 Task: Look for Airbnb options in Niquero, Cuba from 12th  December, 2023 to 15th December, 2023 for 3 adults.2 bedrooms having 3 beds and 1 bathroom. Property type can be flat. Look for 3 properties as per requirement.
Action: Mouse moved to (479, 72)
Screenshot: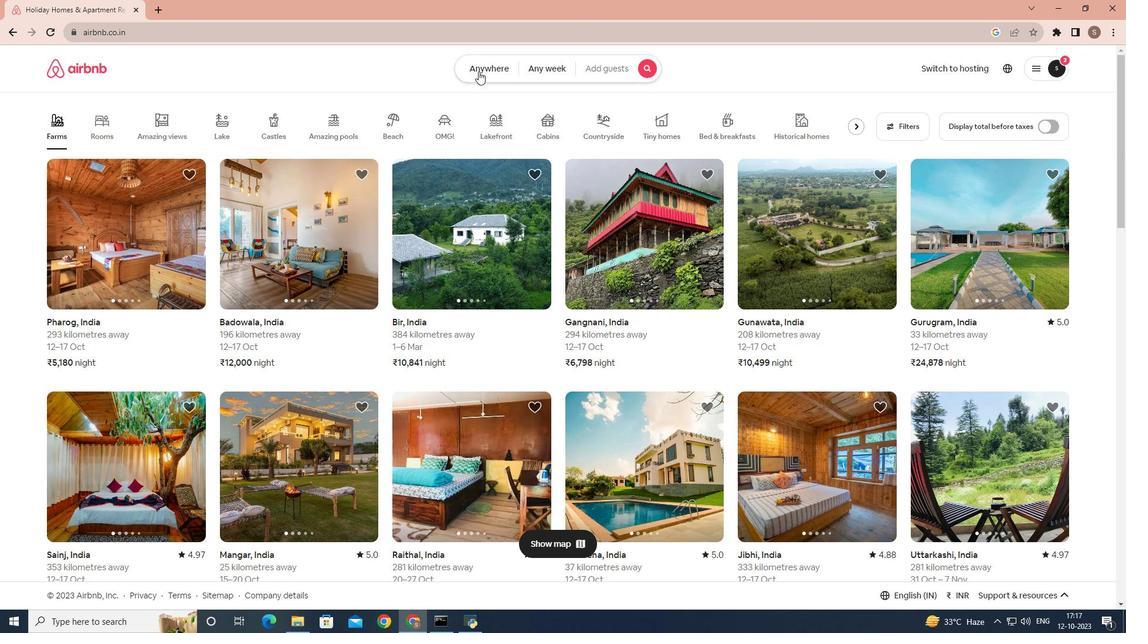 
Action: Mouse pressed left at (479, 72)
Screenshot: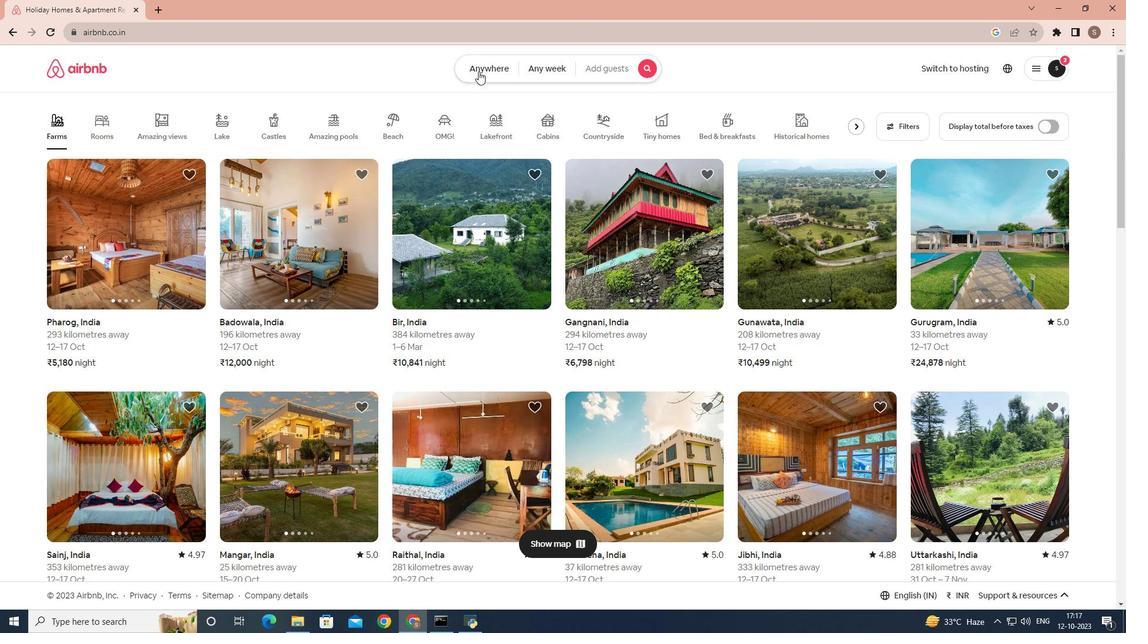 
Action: Mouse moved to (390, 119)
Screenshot: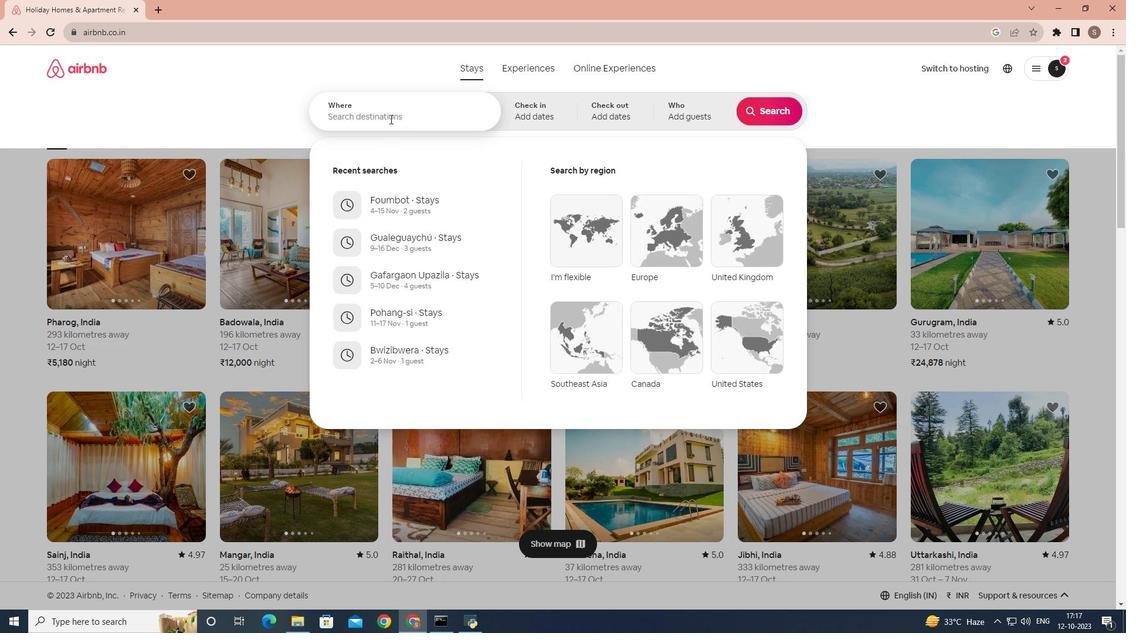 
Action: Mouse pressed left at (390, 119)
Screenshot: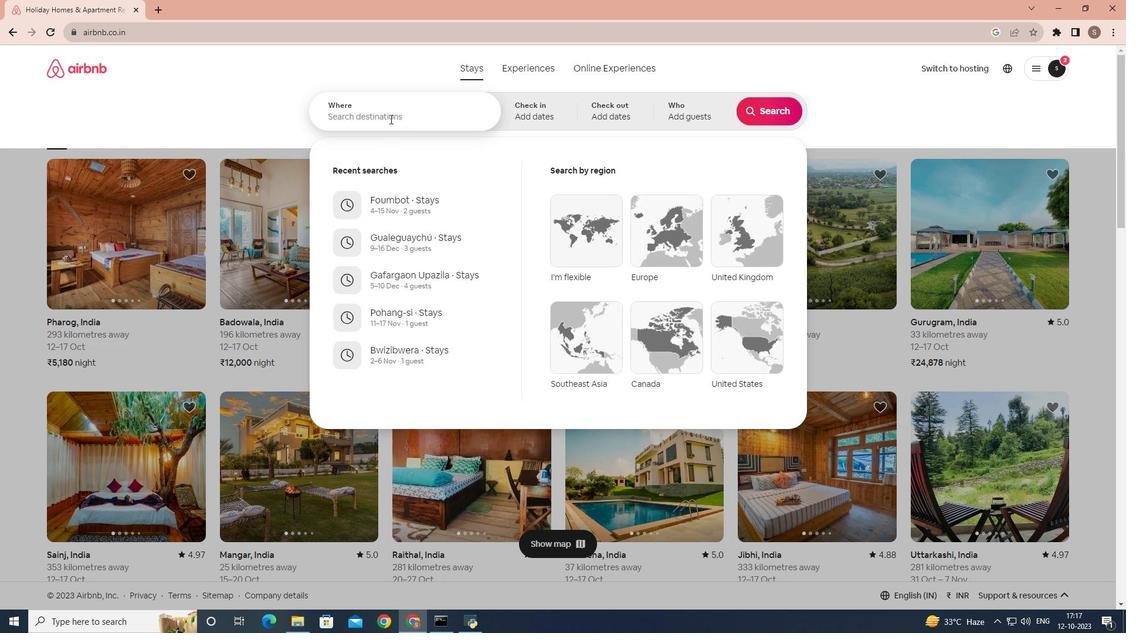 
Action: Mouse moved to (398, 102)
Screenshot: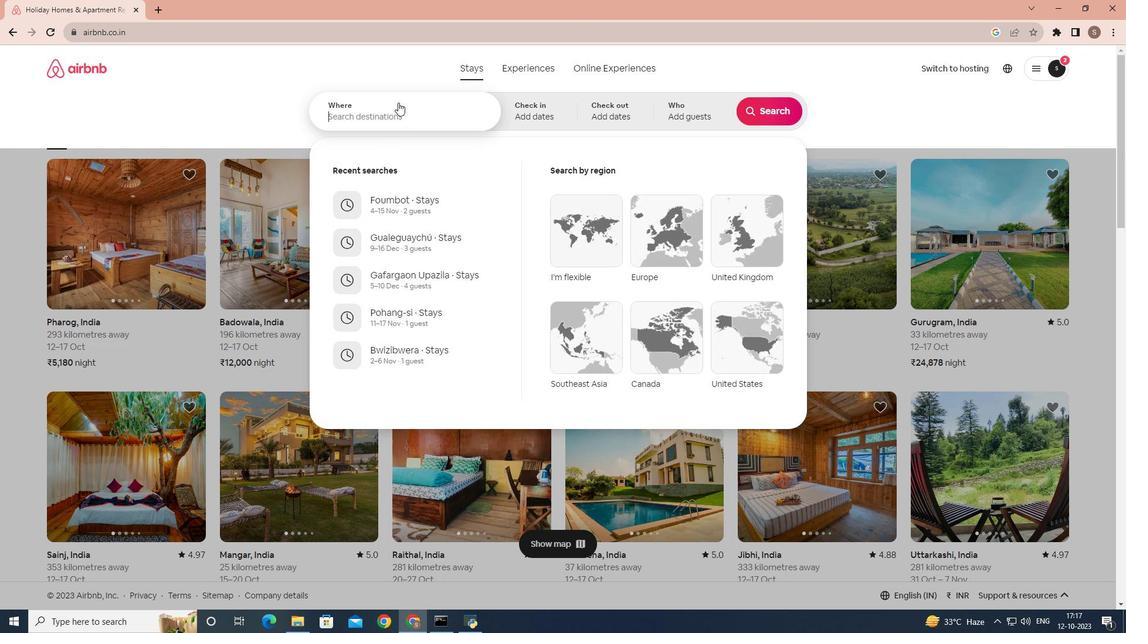 
Action: Mouse pressed left at (398, 102)
Screenshot: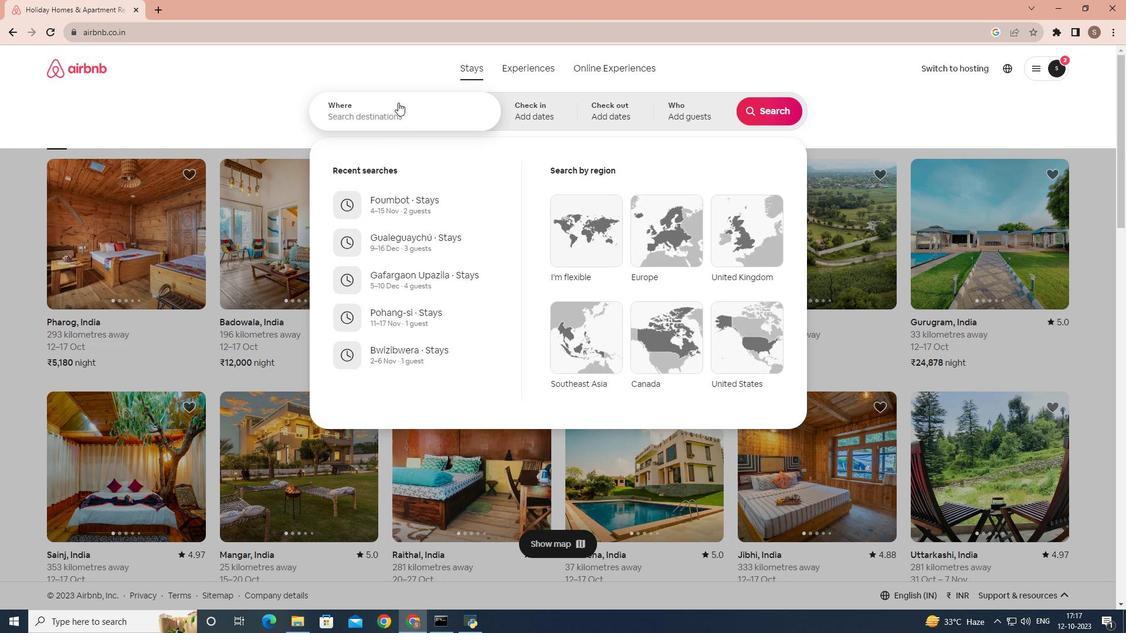 
Action: Mouse moved to (381, 114)
Screenshot: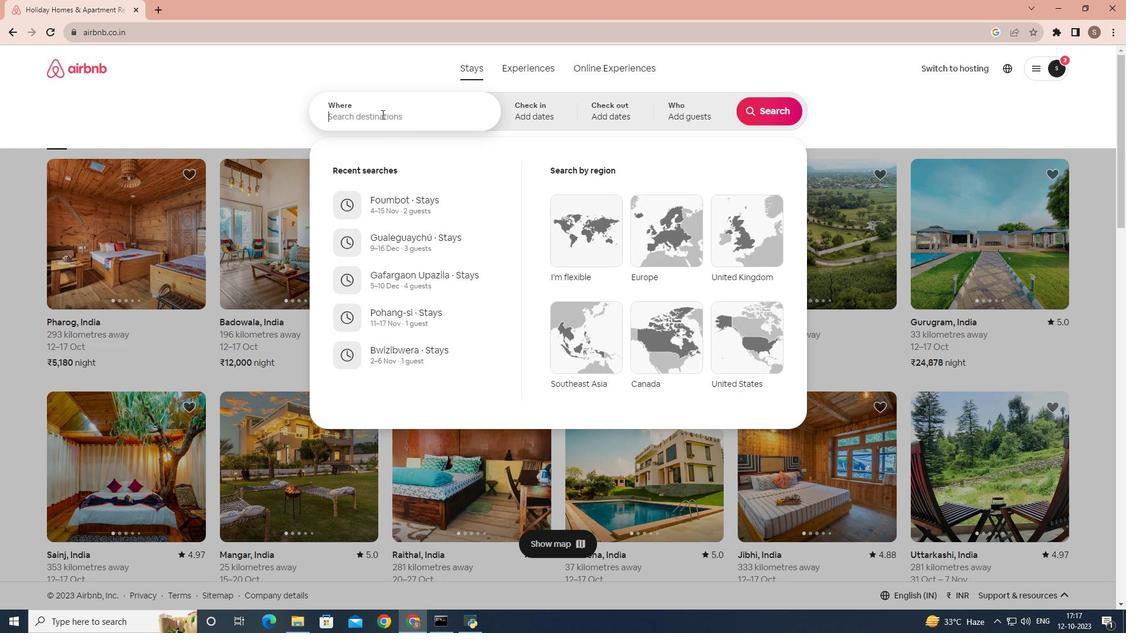 
Action: Key pressed b<Key.backspace>niquer
Screenshot: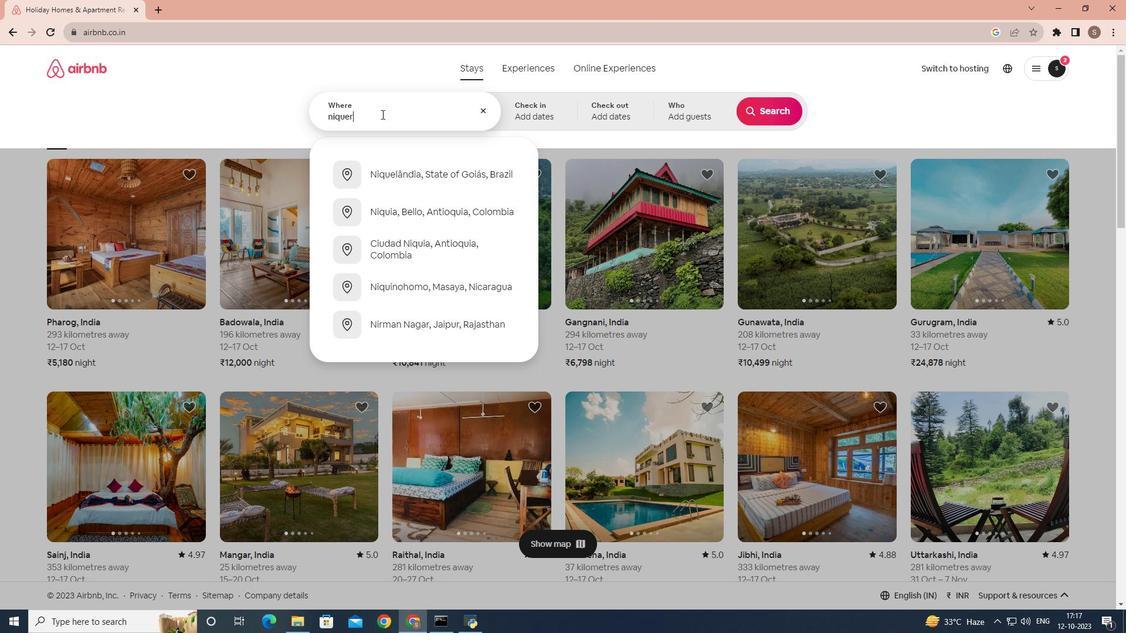 
Action: Mouse moved to (370, 173)
Screenshot: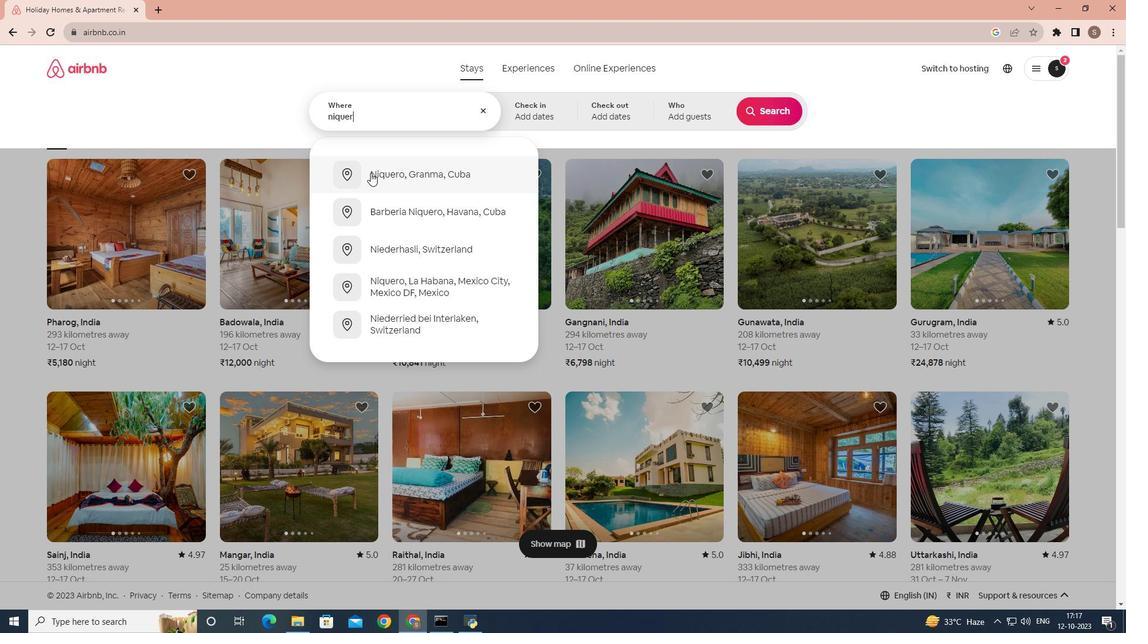
Action: Mouse pressed left at (370, 173)
Screenshot: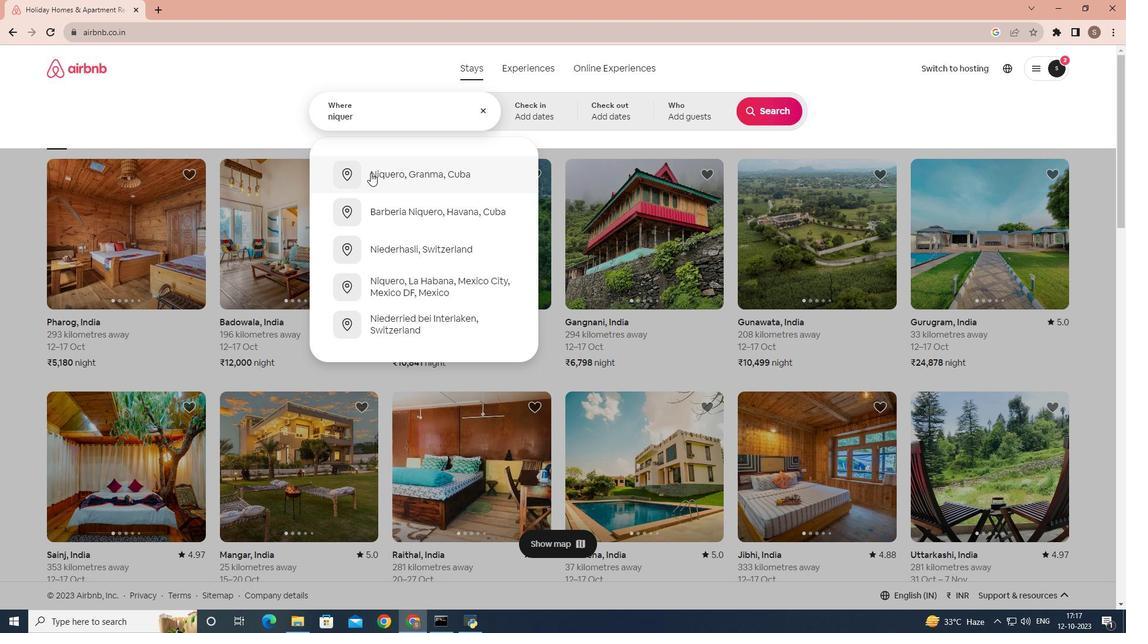 
Action: Mouse moved to (762, 200)
Screenshot: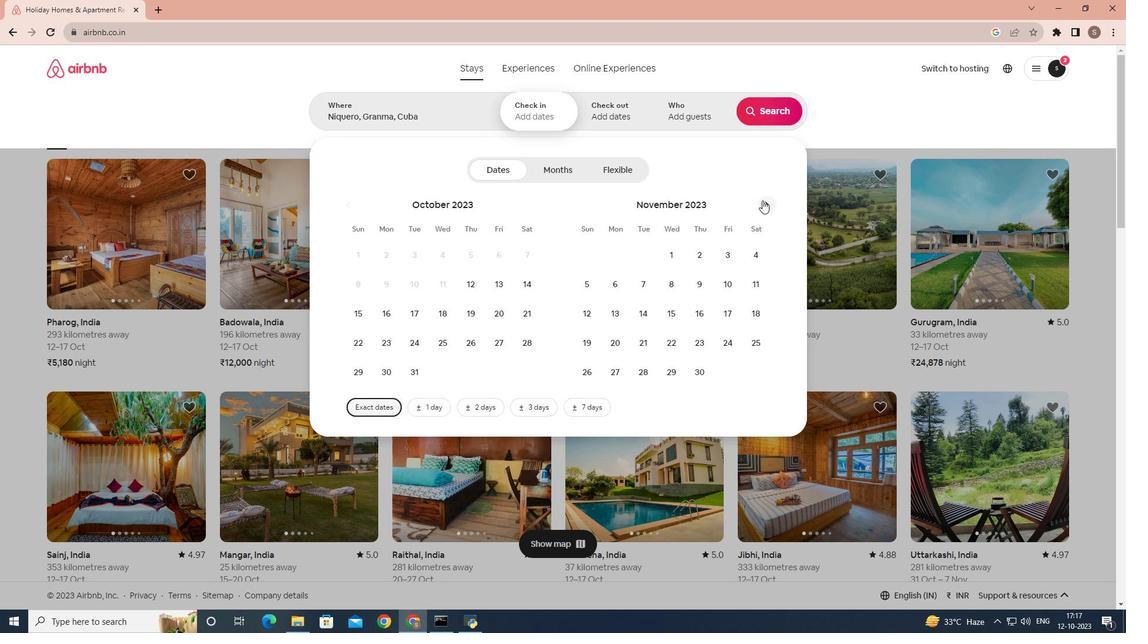 
Action: Mouse pressed left at (762, 200)
Screenshot: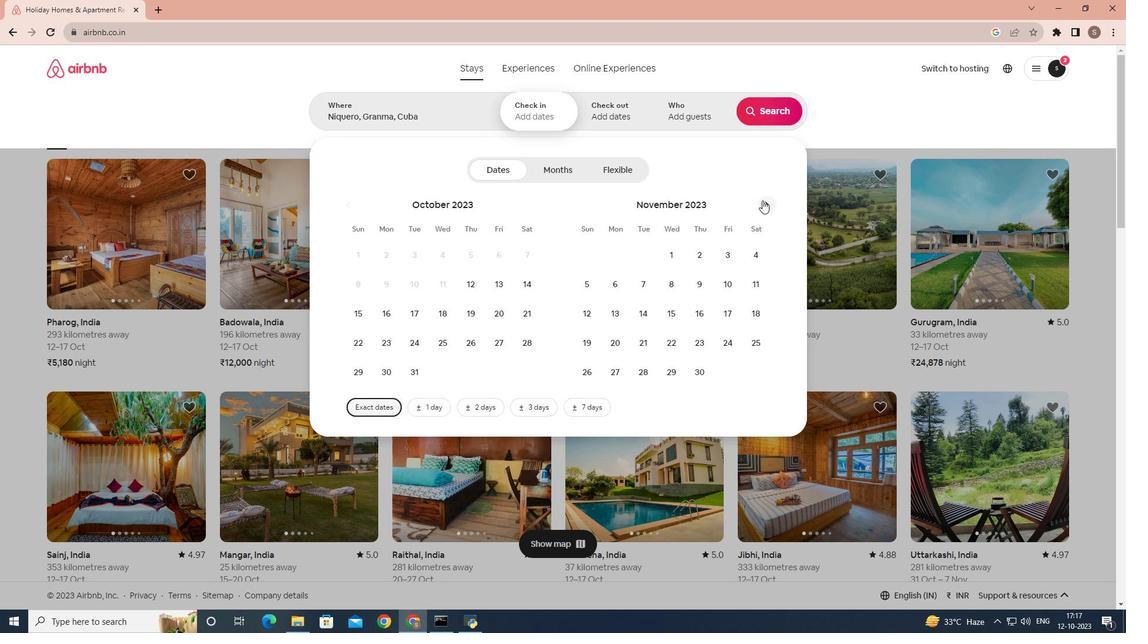 
Action: Mouse moved to (628, 316)
Screenshot: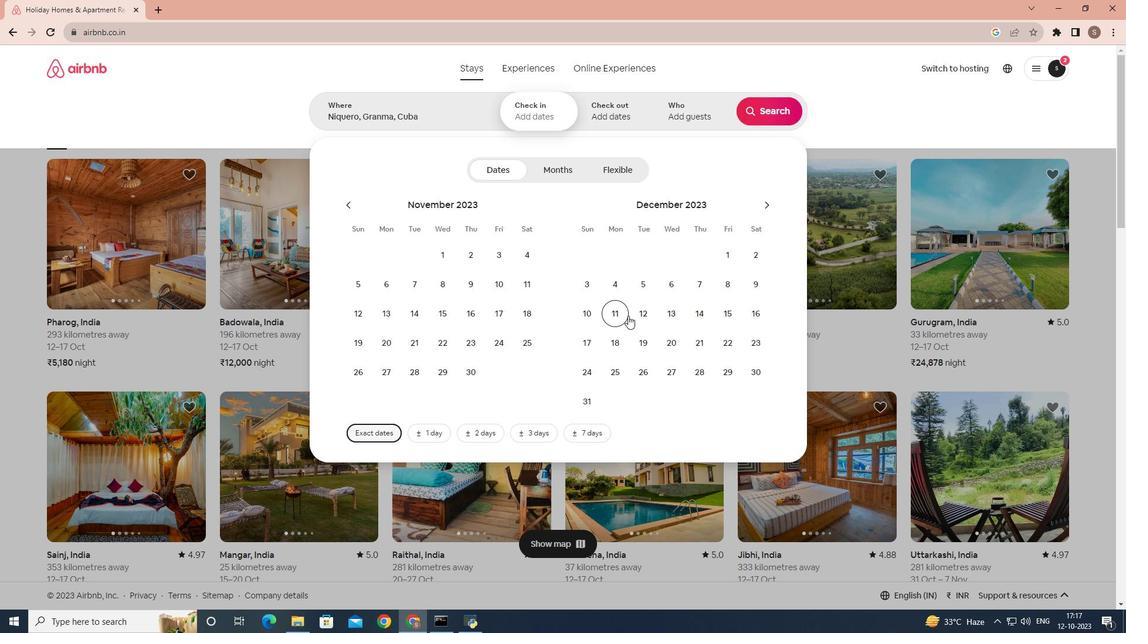 
Action: Mouse pressed left at (628, 316)
Screenshot: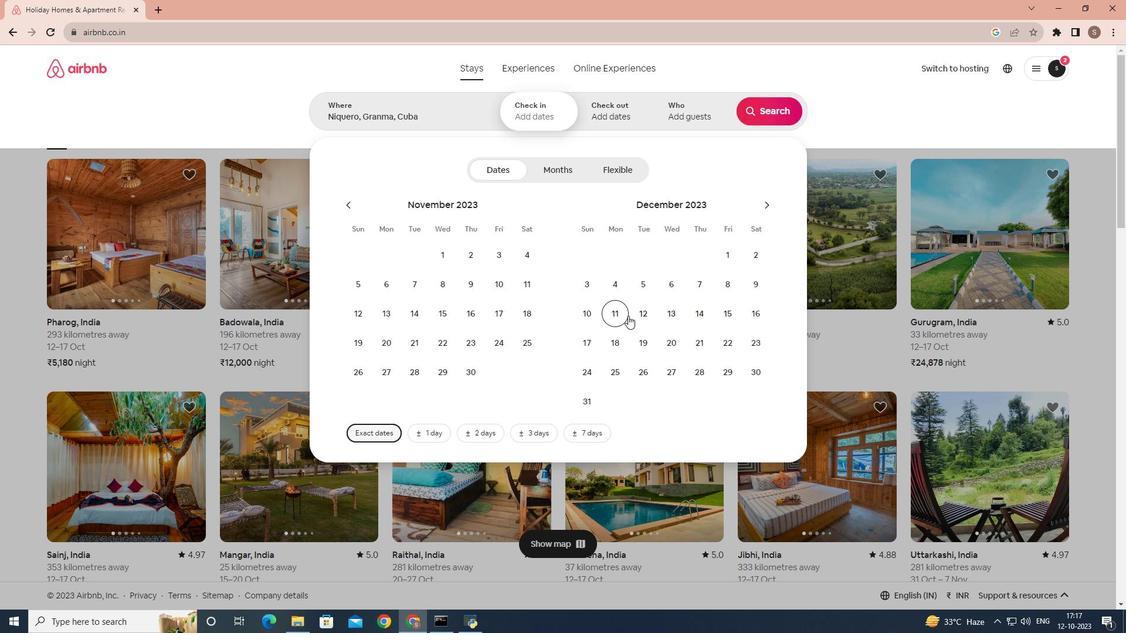 
Action: Mouse moved to (632, 312)
Screenshot: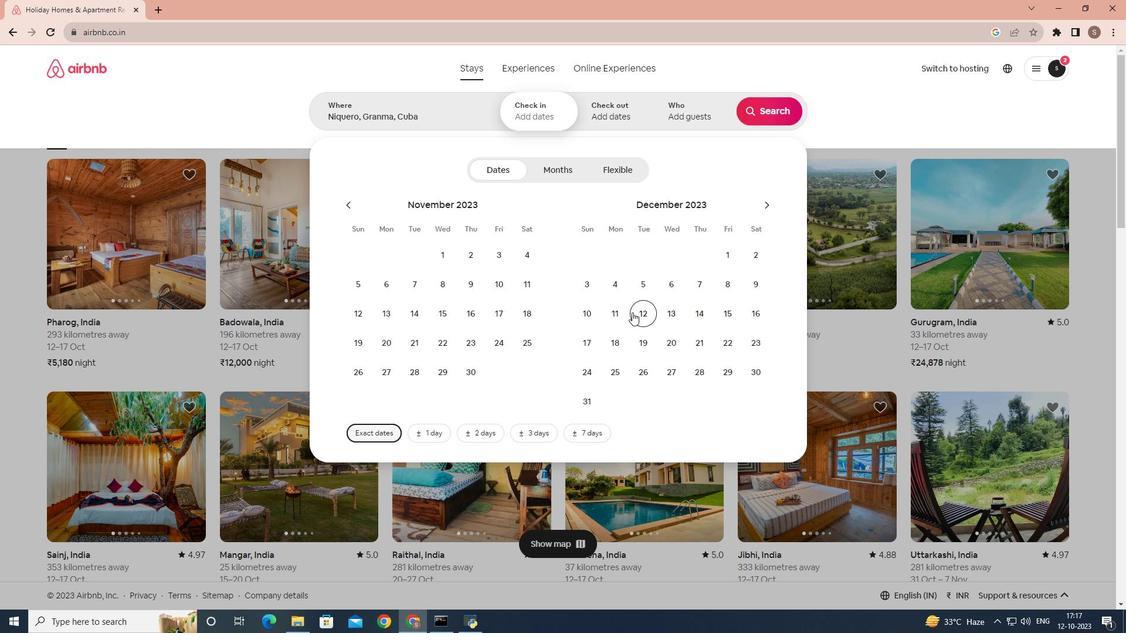 
Action: Mouse pressed left at (632, 312)
Screenshot: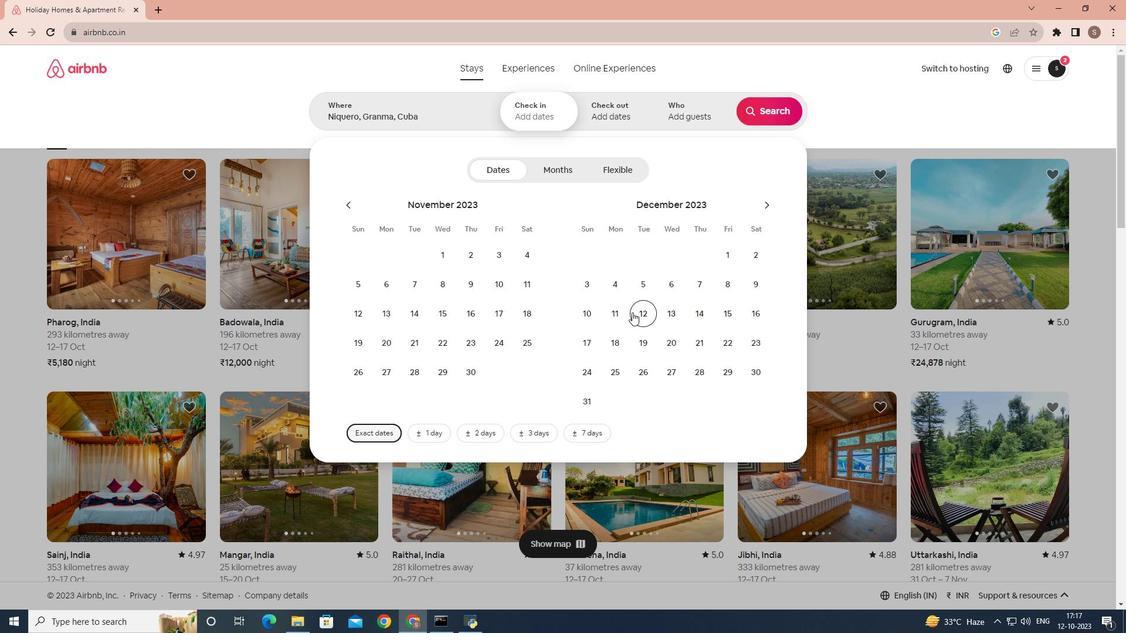
Action: Mouse moved to (740, 317)
Screenshot: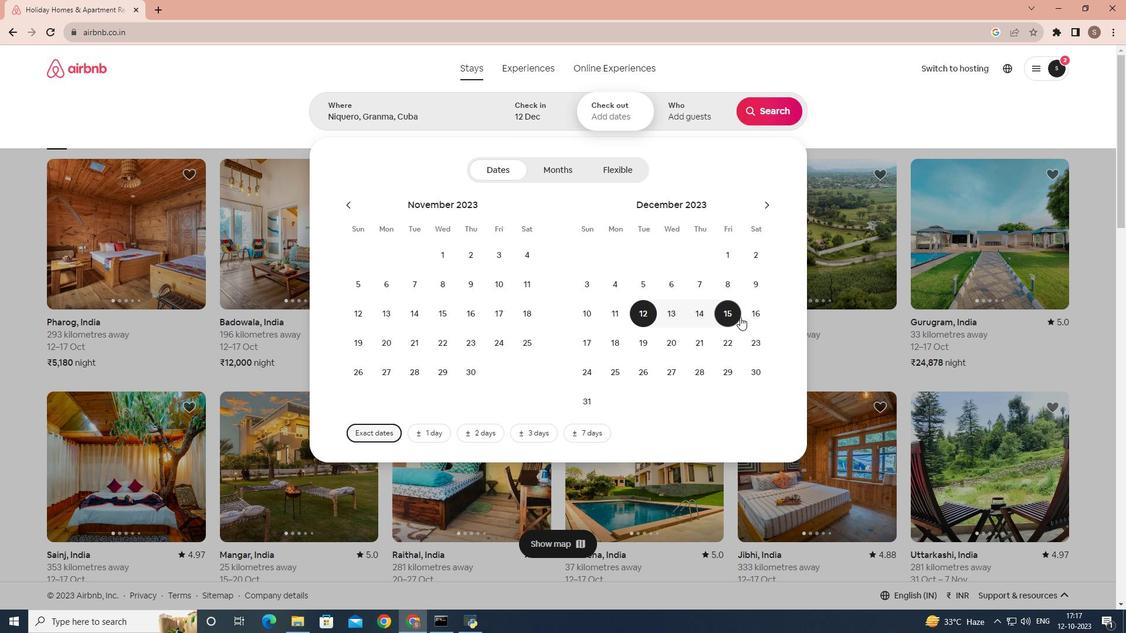 
Action: Mouse pressed left at (740, 317)
Screenshot: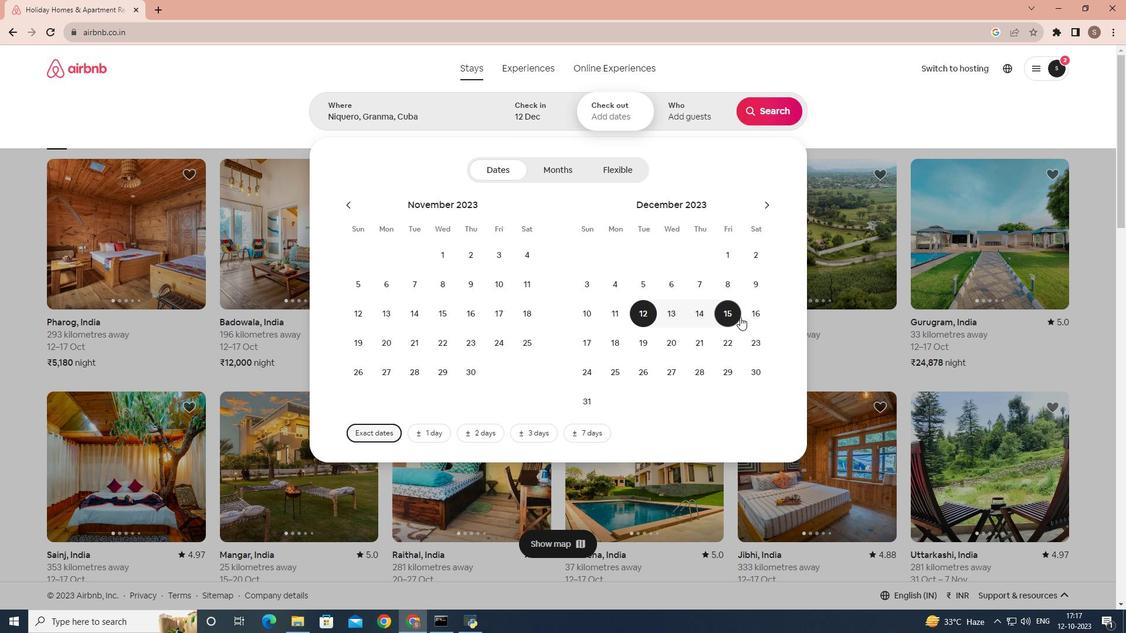 
Action: Mouse moved to (706, 121)
Screenshot: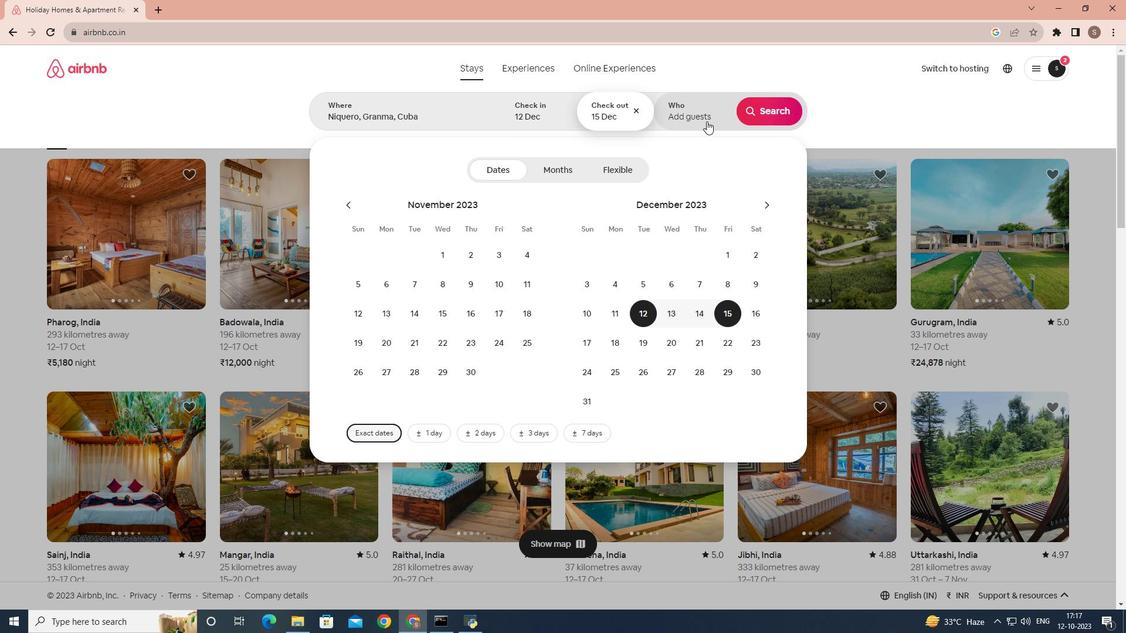 
Action: Mouse pressed left at (706, 121)
Screenshot: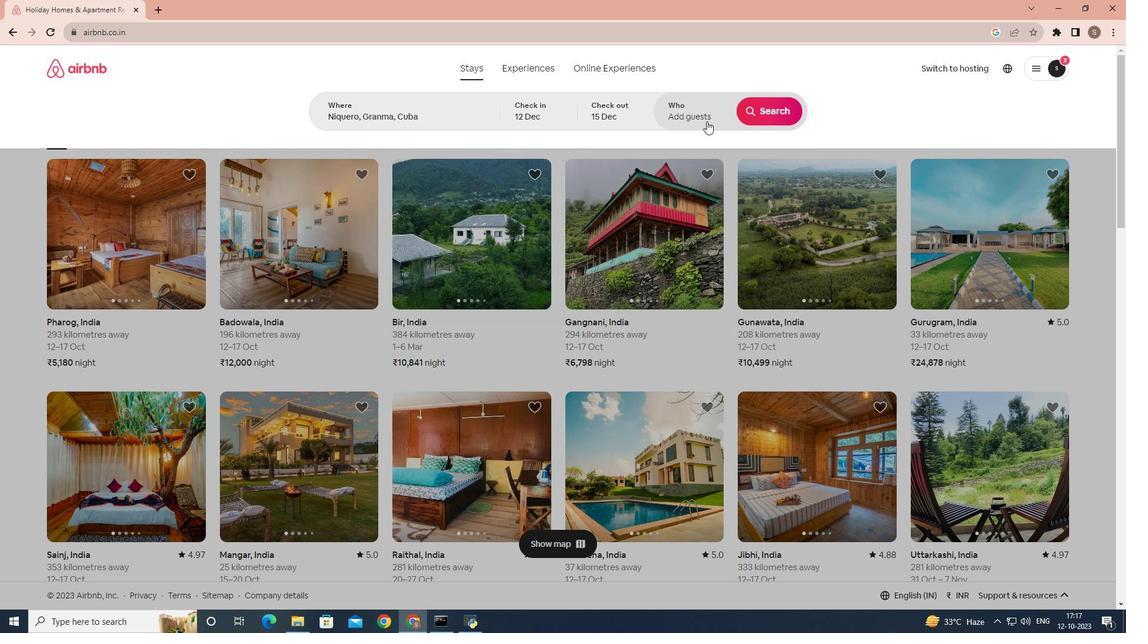
Action: Mouse moved to (770, 173)
Screenshot: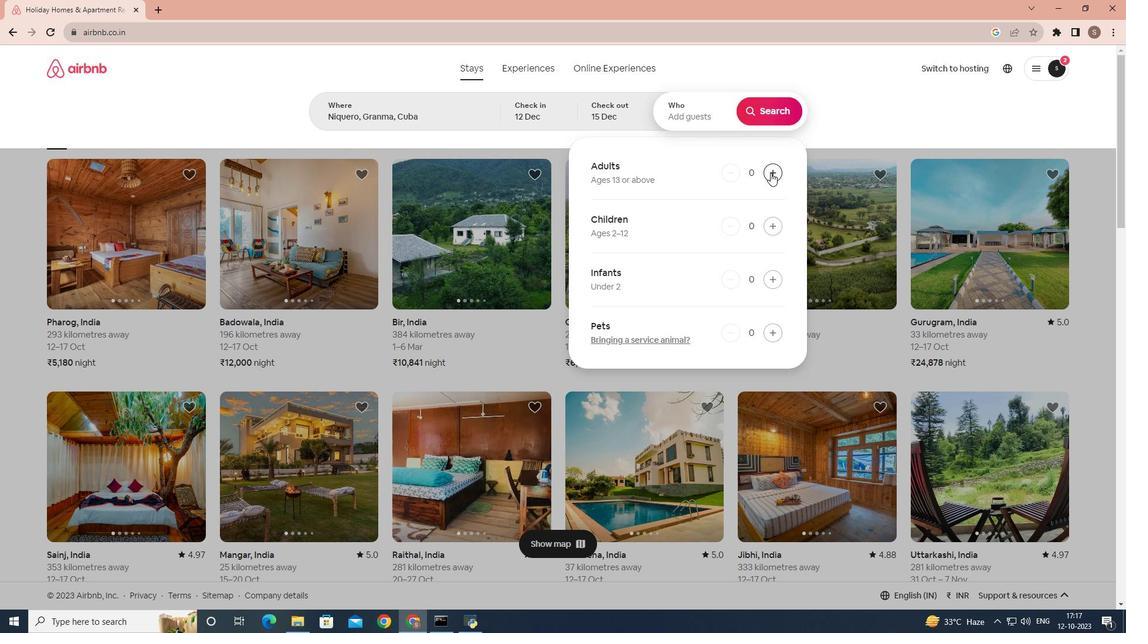 
Action: Mouse pressed left at (770, 173)
Screenshot: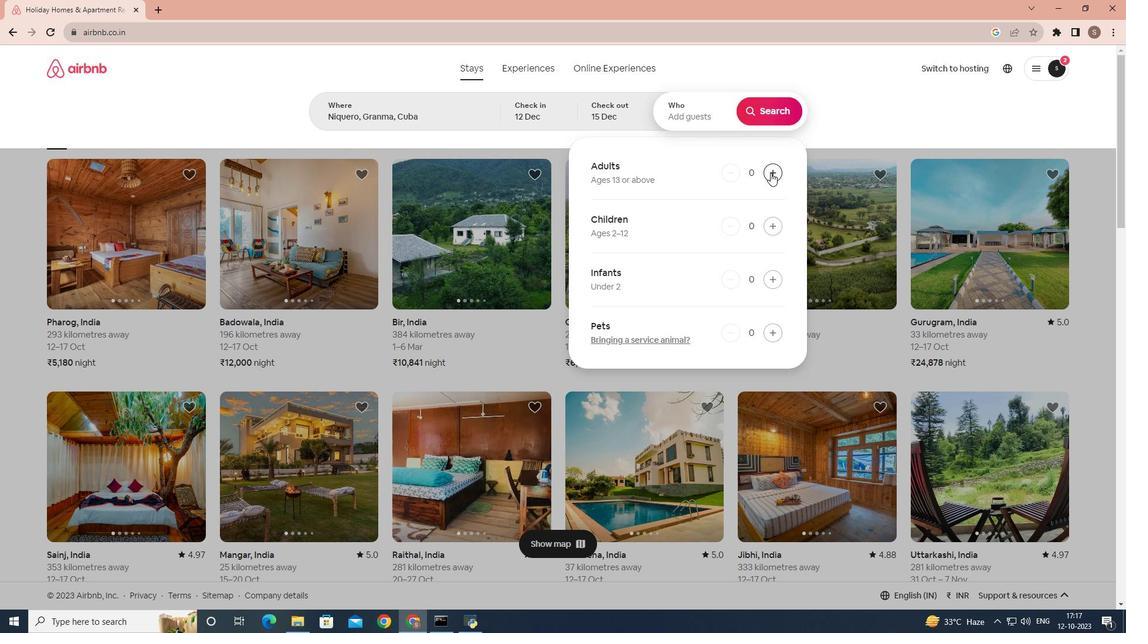 
Action: Mouse pressed left at (770, 173)
Screenshot: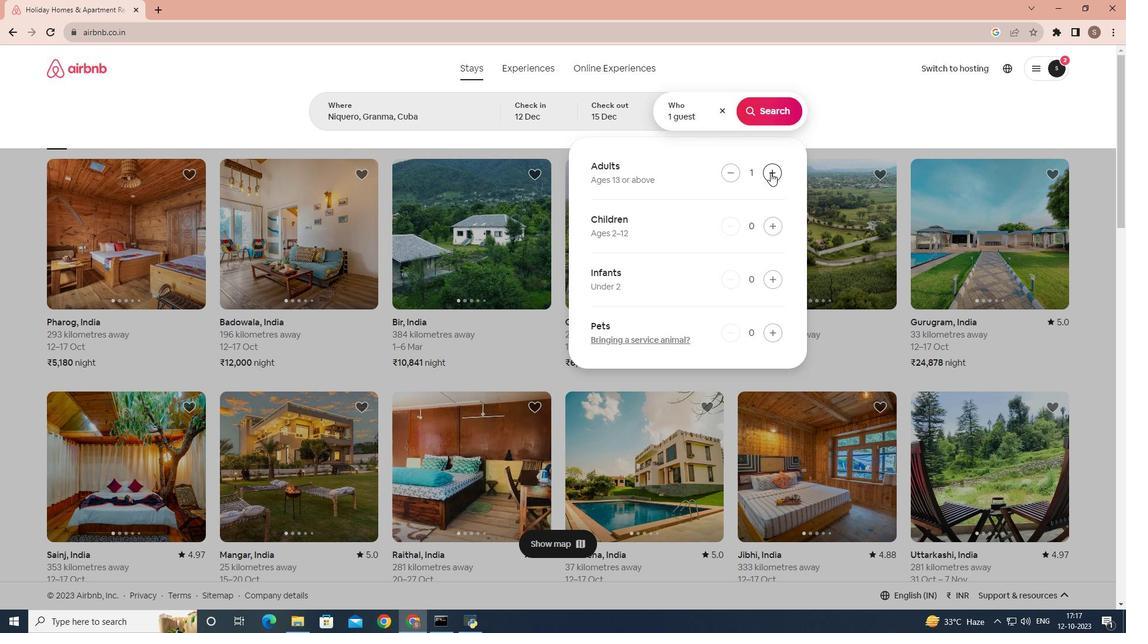 
Action: Mouse pressed left at (770, 173)
Screenshot: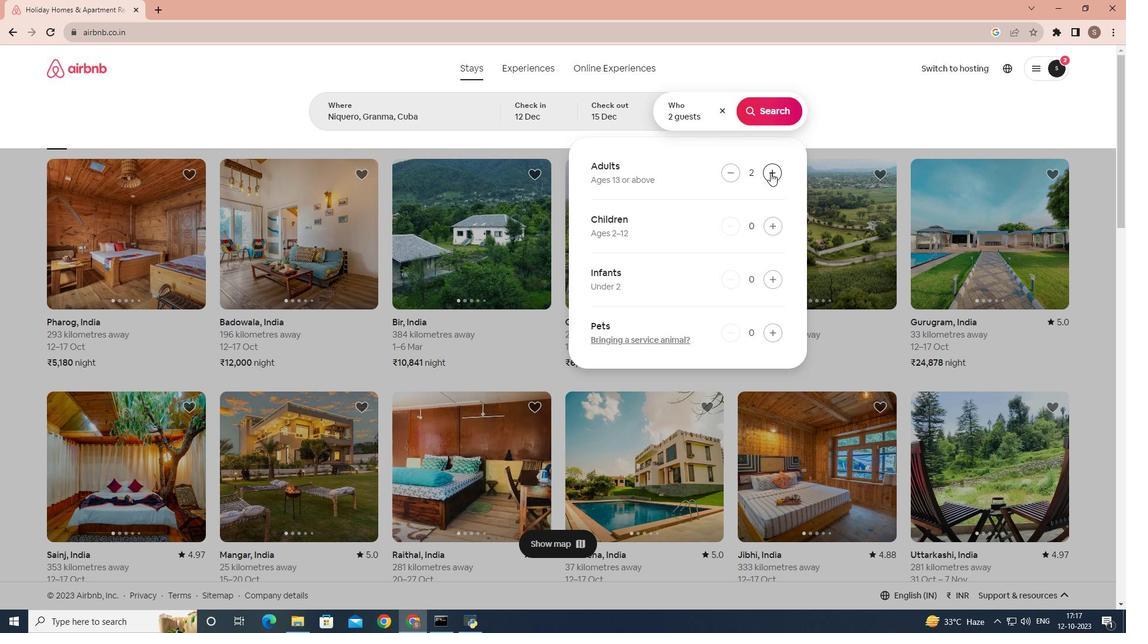 
Action: Mouse moved to (775, 102)
Screenshot: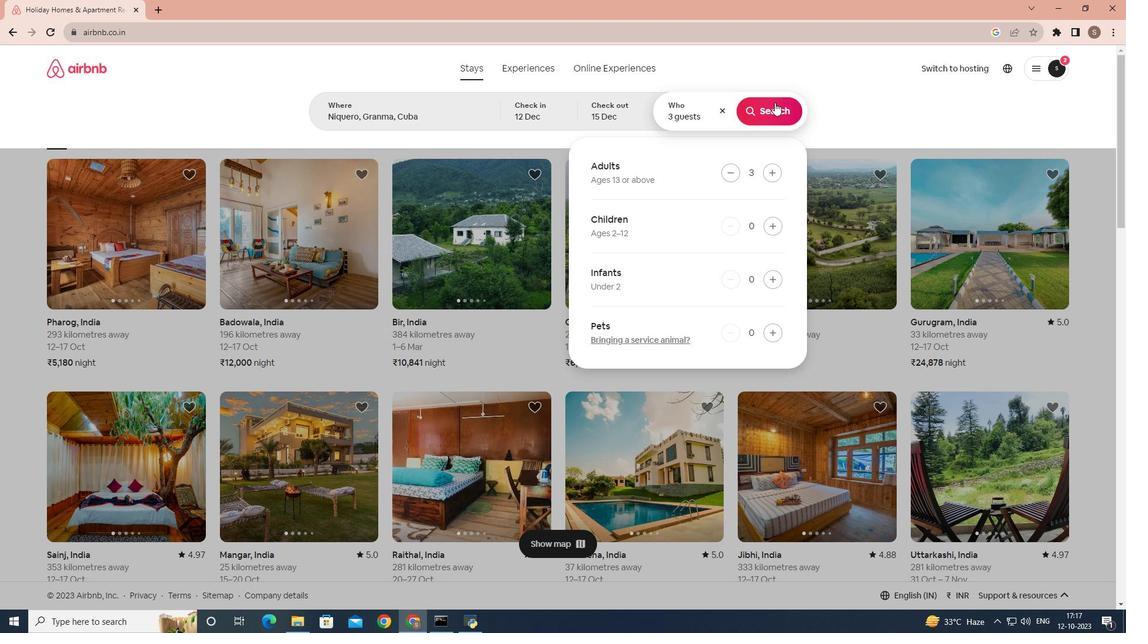 
Action: Mouse pressed left at (775, 102)
Screenshot: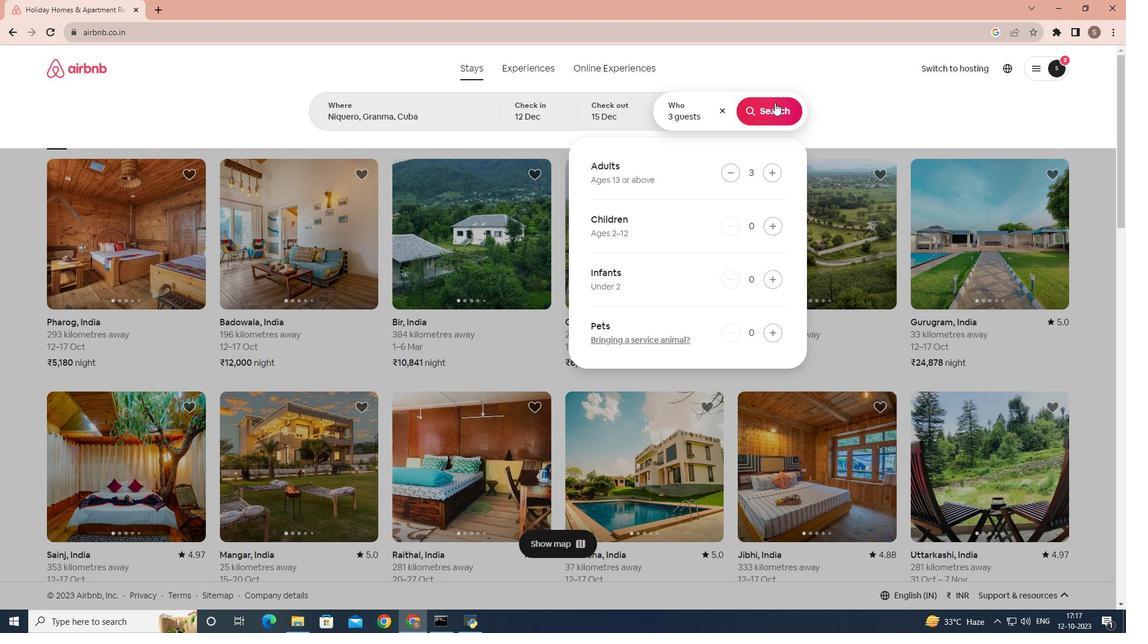 
Action: Mouse moved to (940, 111)
Screenshot: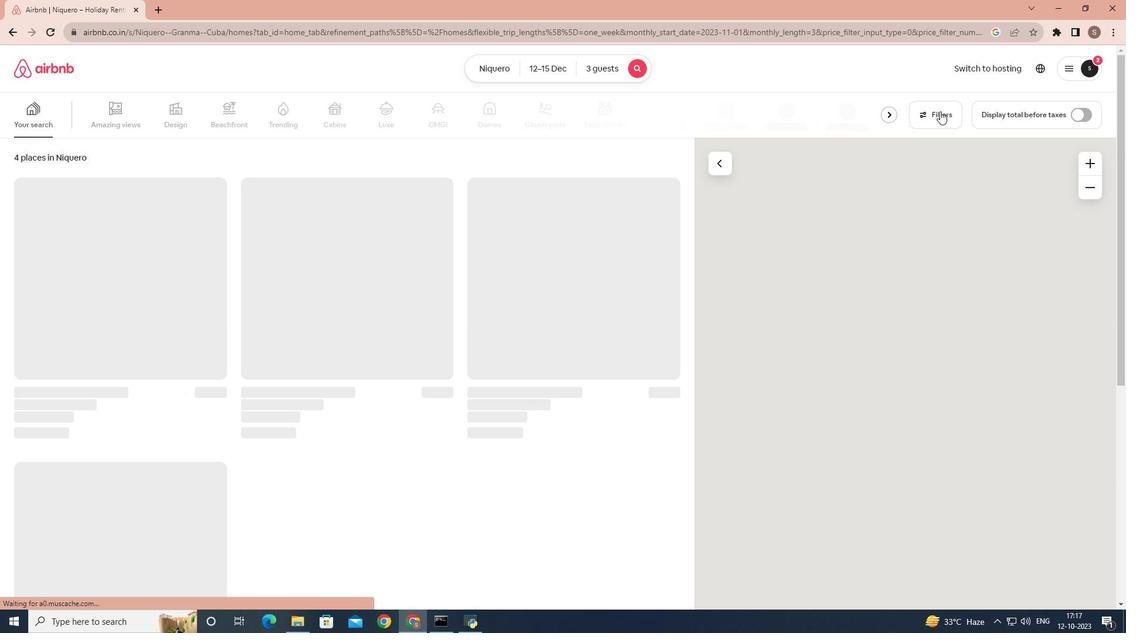 
Action: Mouse pressed left at (940, 111)
Screenshot: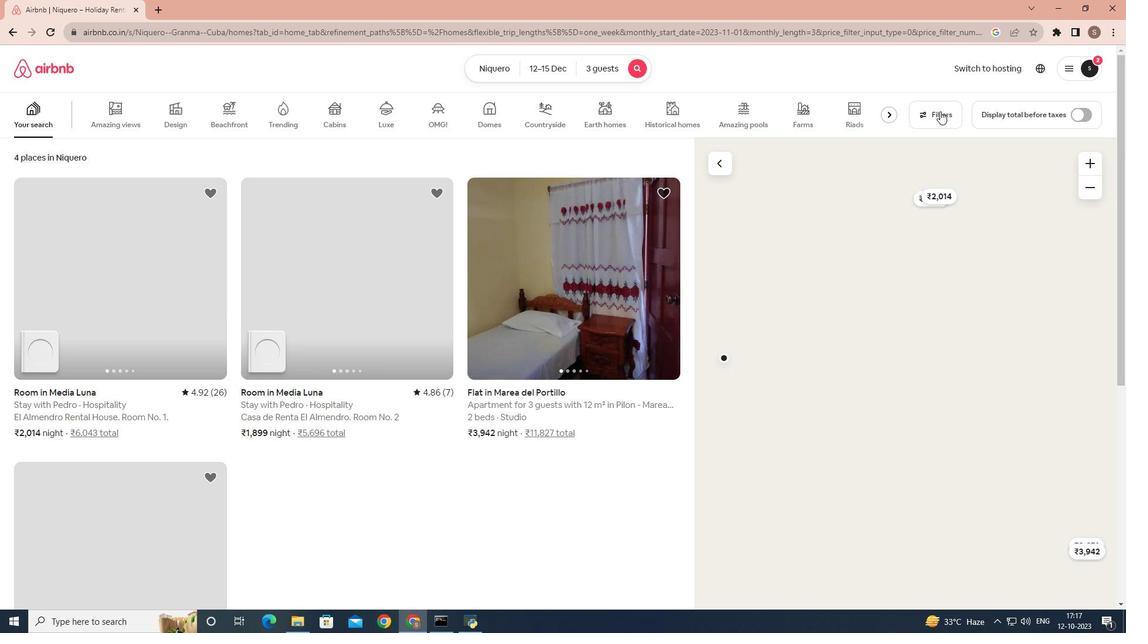 
Action: Mouse moved to (518, 309)
Screenshot: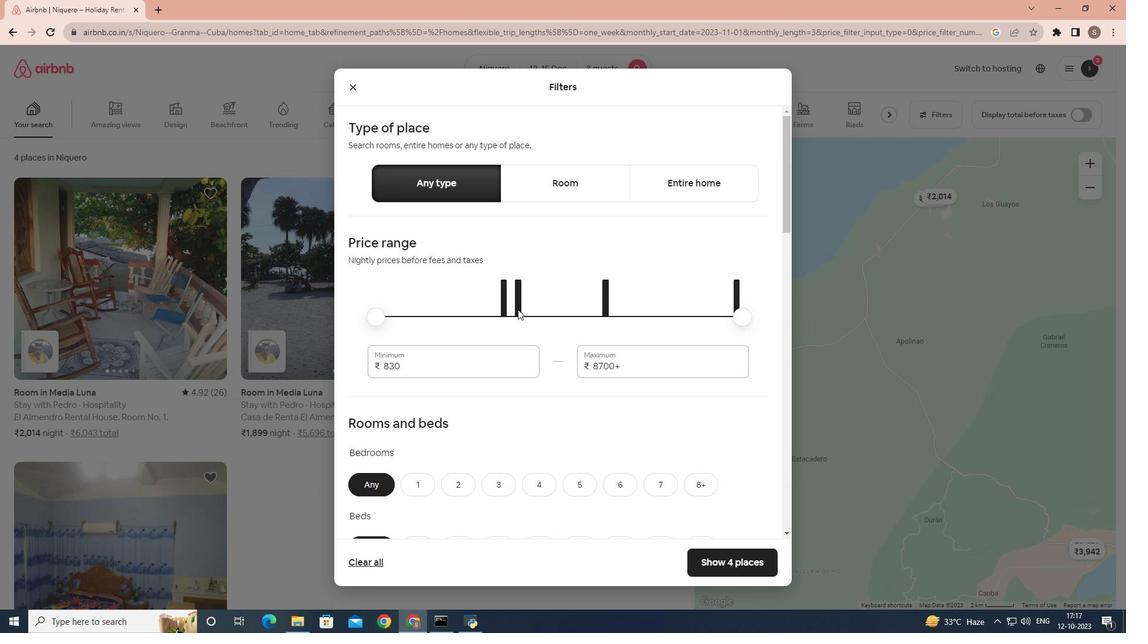 
Action: Mouse scrolled (518, 309) with delta (0, 0)
Screenshot: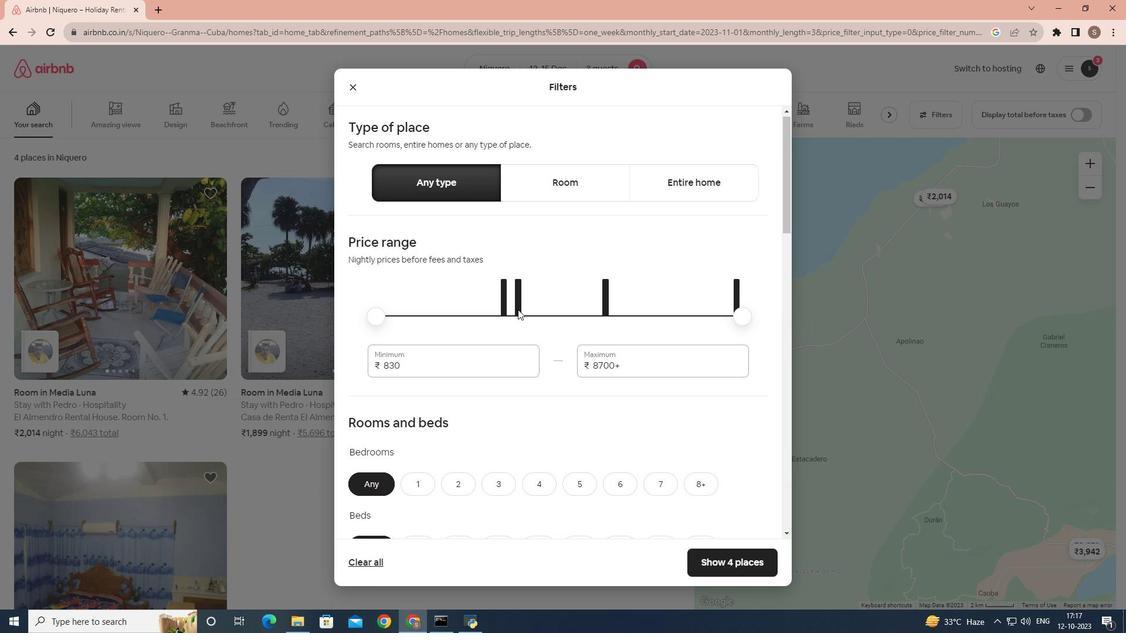 
Action: Mouse scrolled (518, 309) with delta (0, 0)
Screenshot: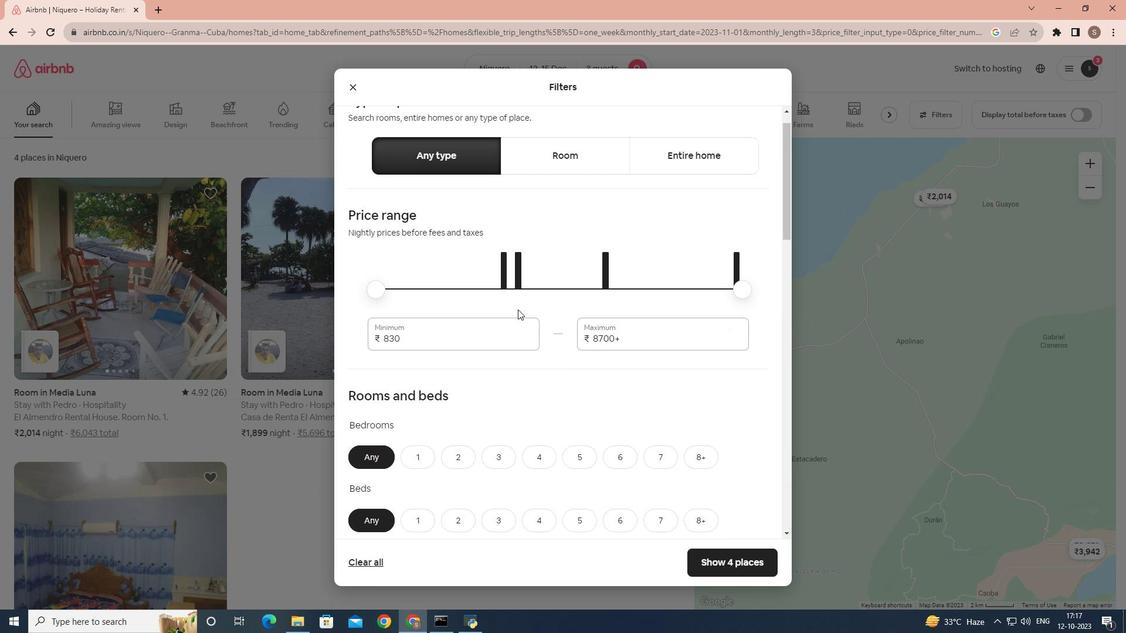 
Action: Mouse scrolled (518, 309) with delta (0, 0)
Screenshot: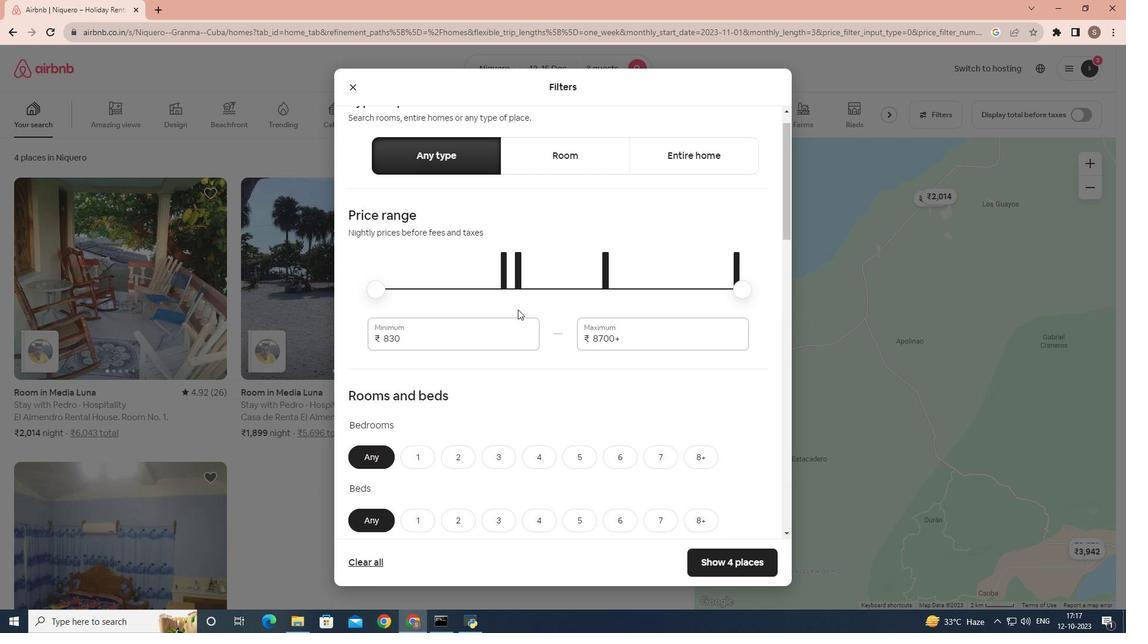 
Action: Mouse moved to (466, 316)
Screenshot: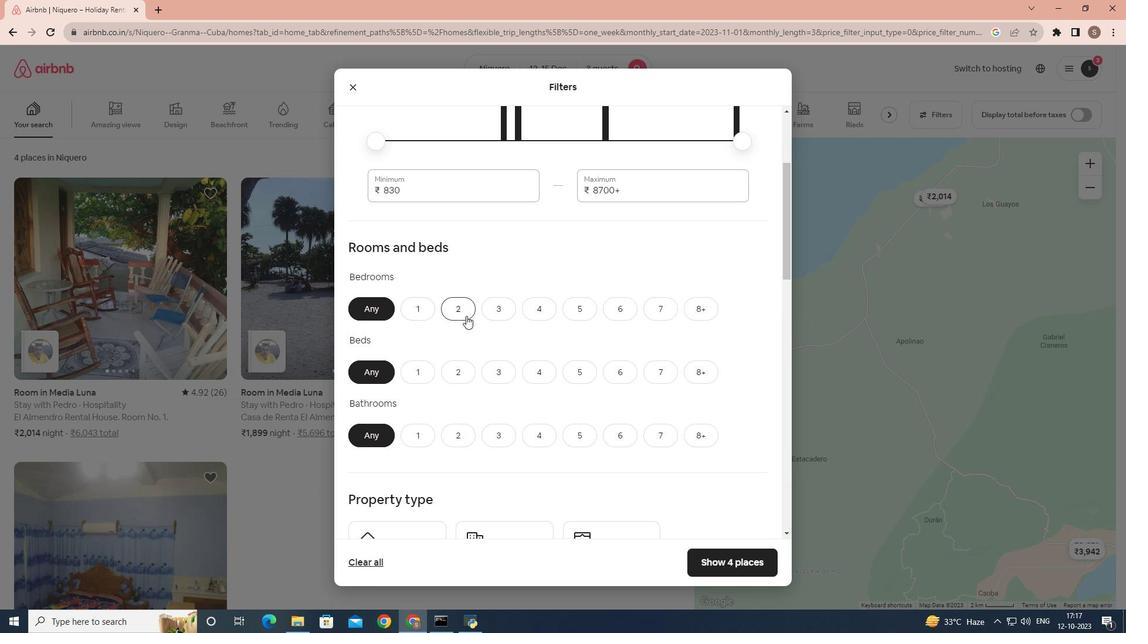 
Action: Mouse pressed left at (466, 316)
Screenshot: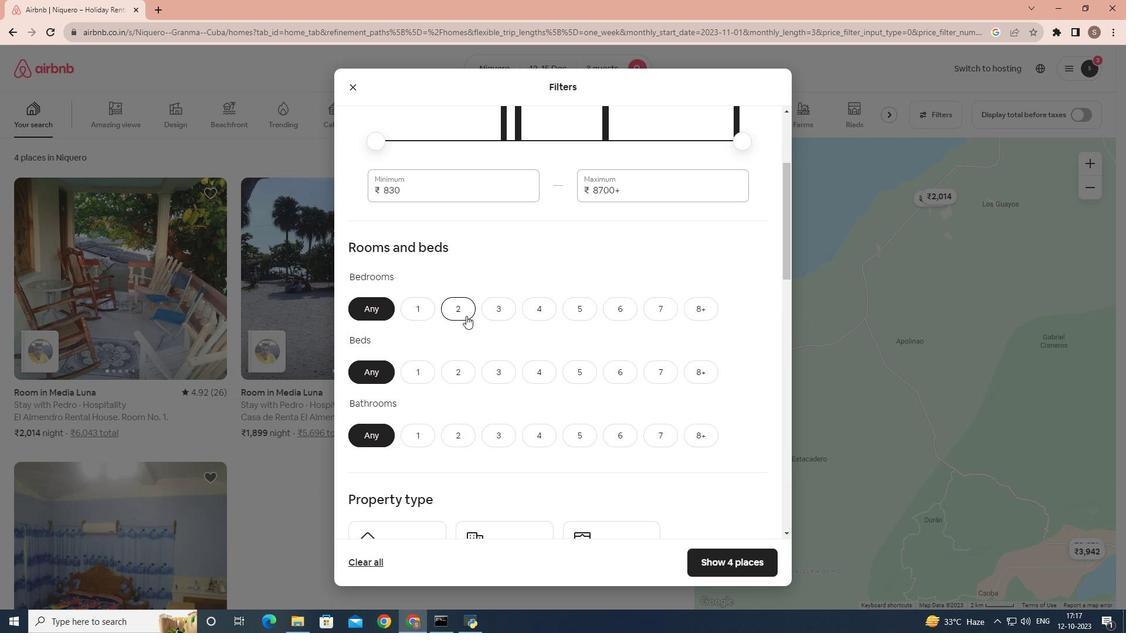 
Action: Mouse moved to (501, 378)
Screenshot: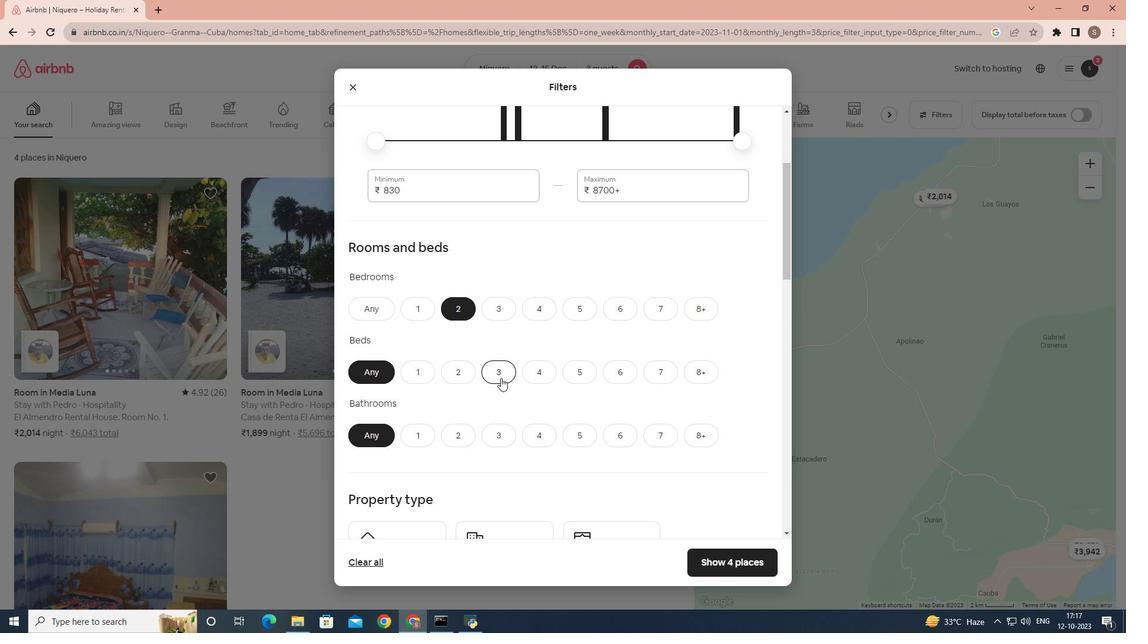 
Action: Mouse pressed left at (501, 378)
Screenshot: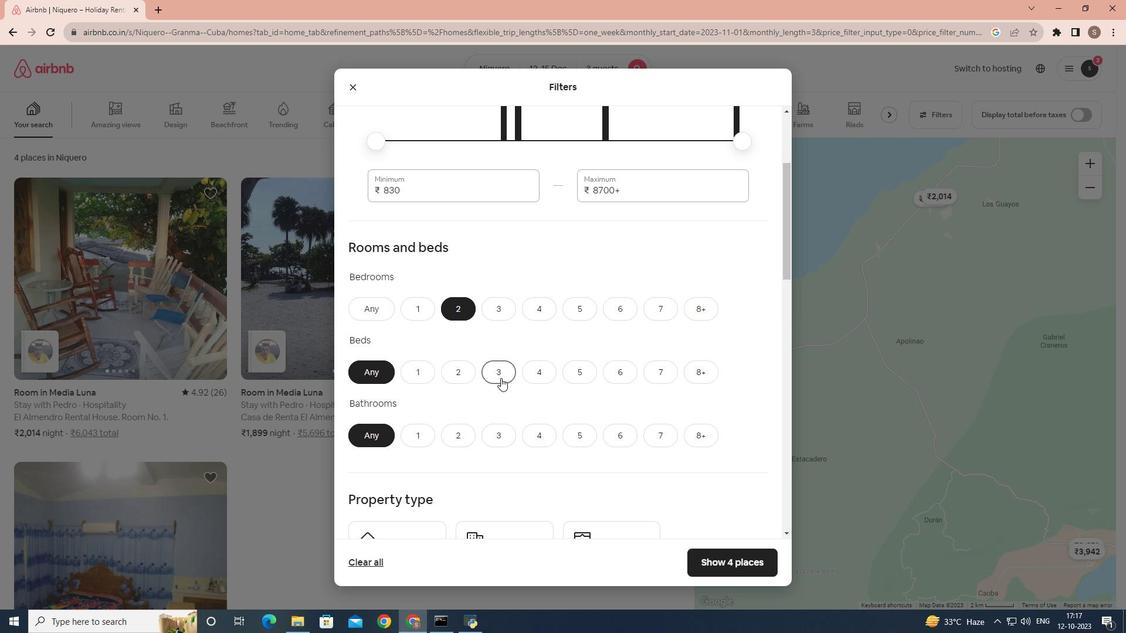 
Action: Mouse moved to (431, 442)
Screenshot: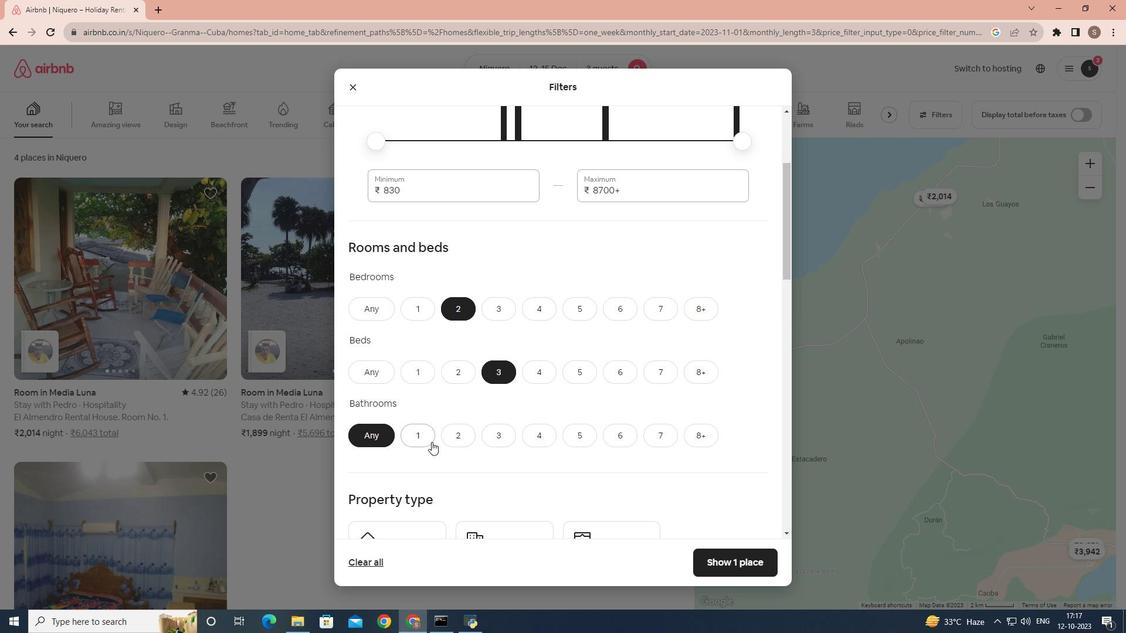
Action: Mouse pressed left at (431, 442)
Screenshot: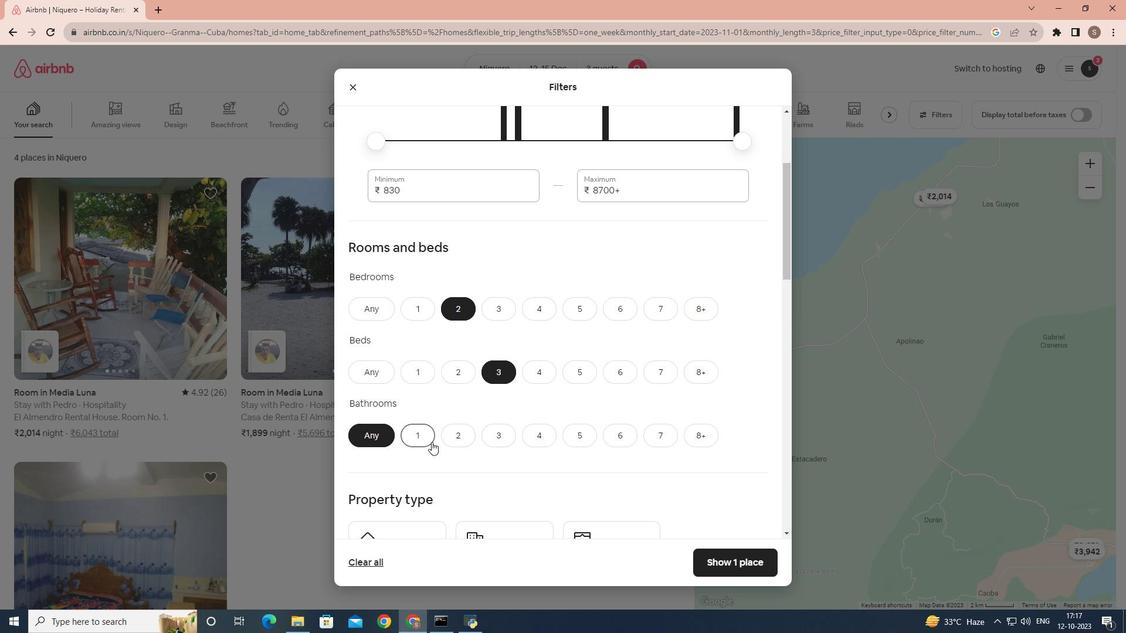 
Action: Mouse moved to (455, 406)
Screenshot: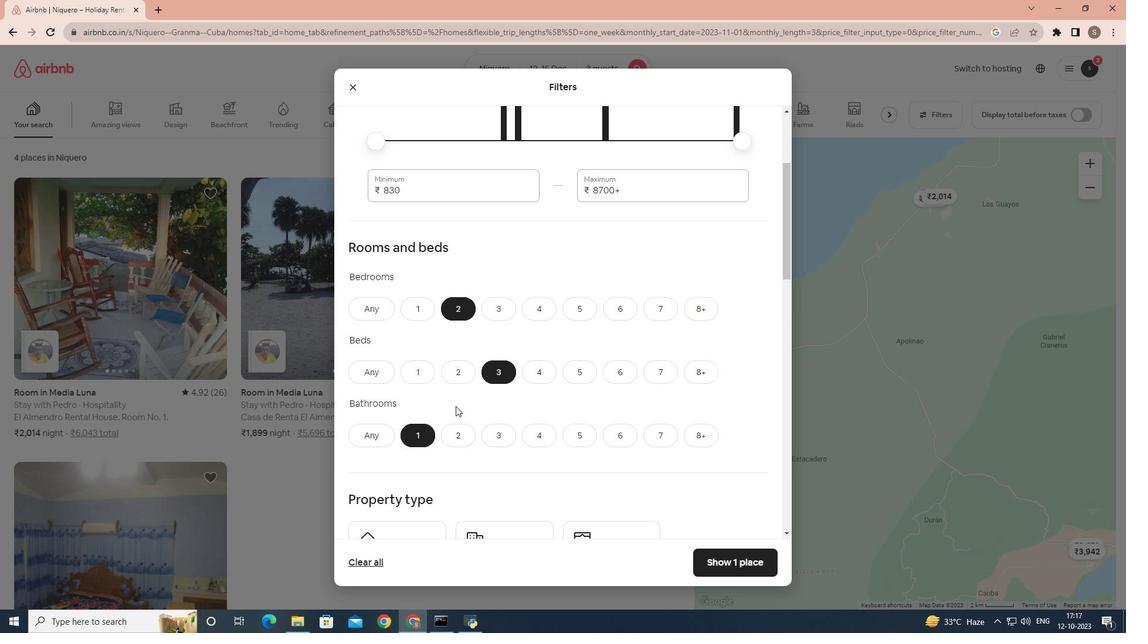 
Action: Mouse scrolled (455, 405) with delta (0, 0)
Screenshot: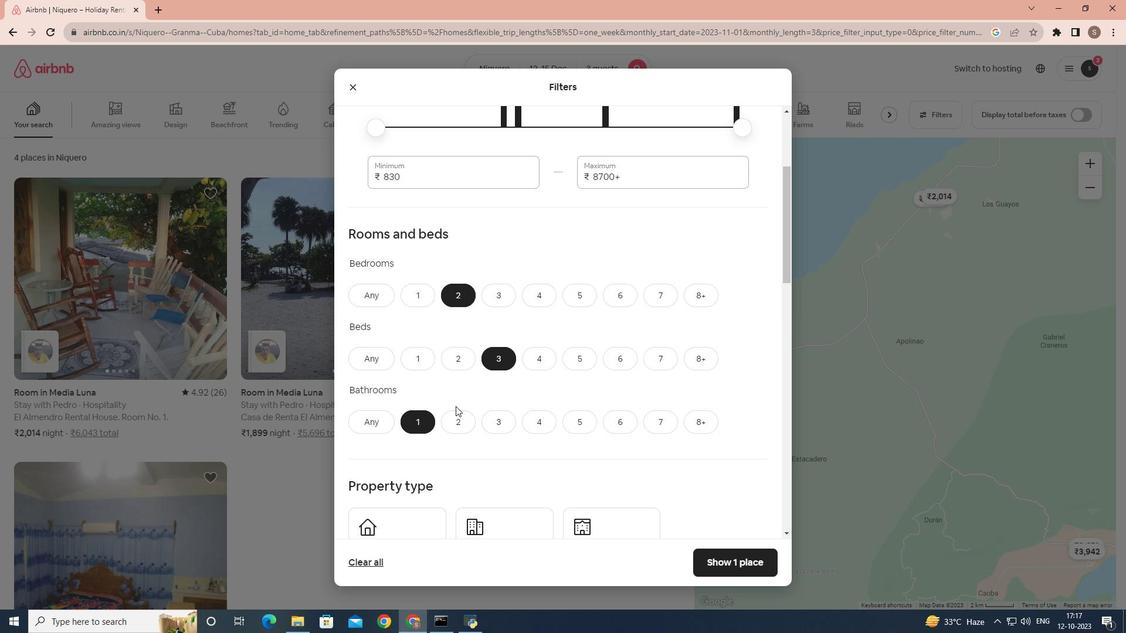 
Action: Mouse scrolled (455, 405) with delta (0, 0)
Screenshot: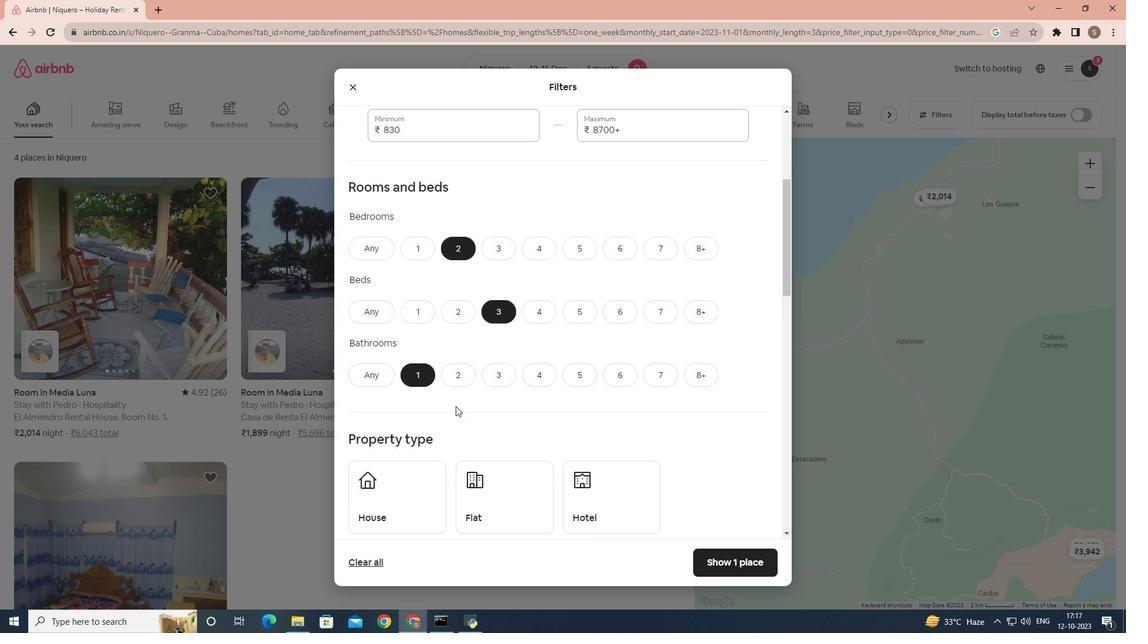 
Action: Mouse scrolled (455, 405) with delta (0, 0)
Screenshot: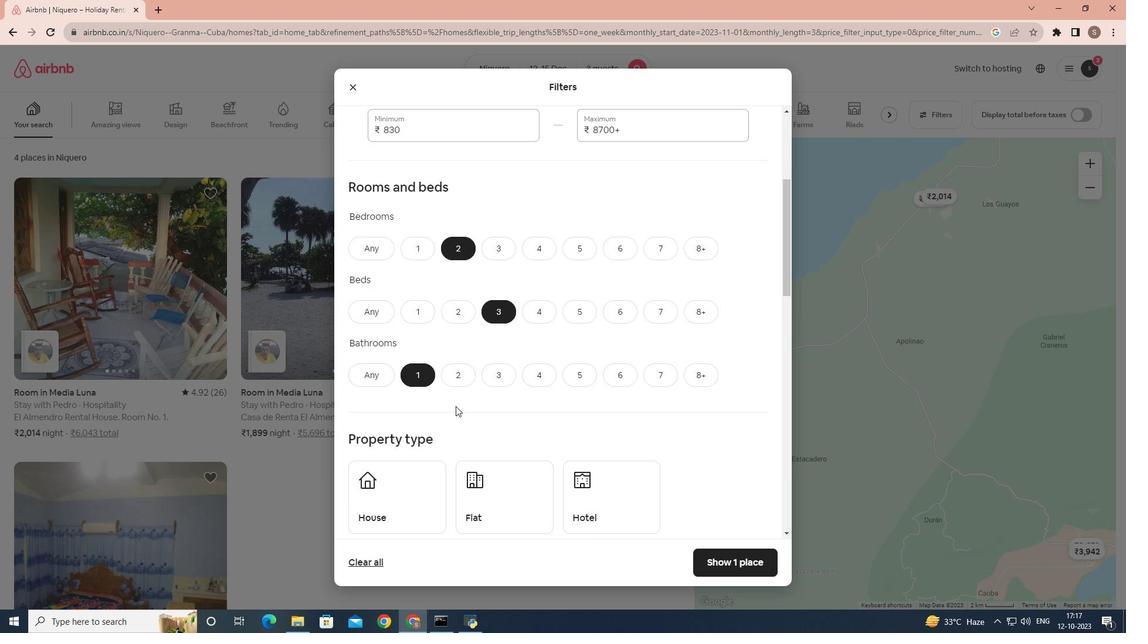 
Action: Mouse scrolled (455, 405) with delta (0, 0)
Screenshot: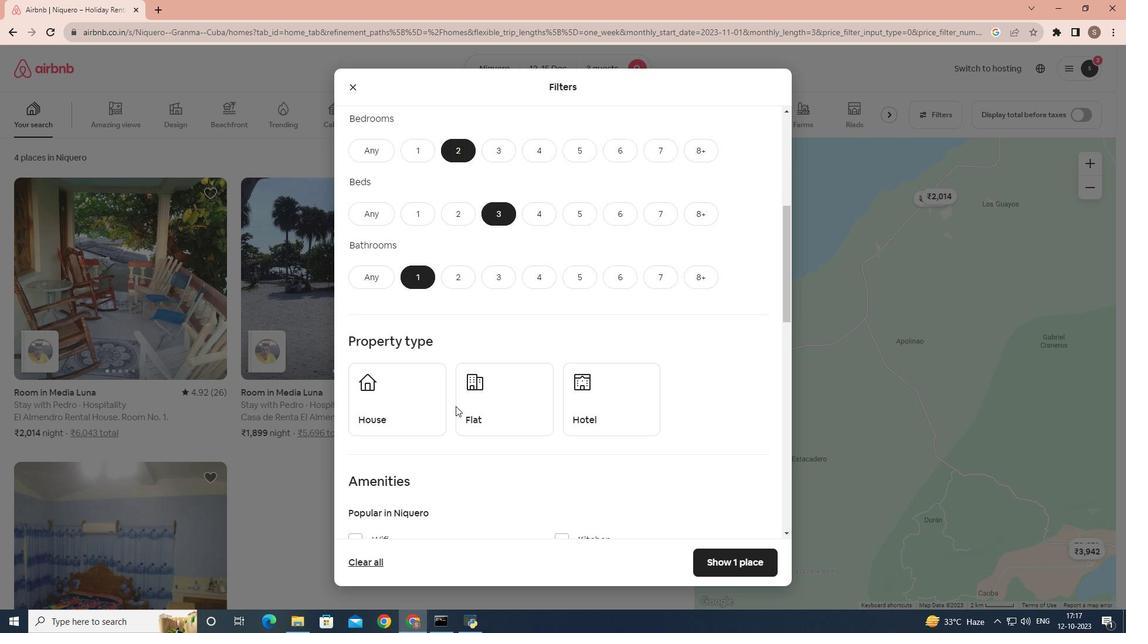 
Action: Mouse scrolled (455, 405) with delta (0, 0)
Screenshot: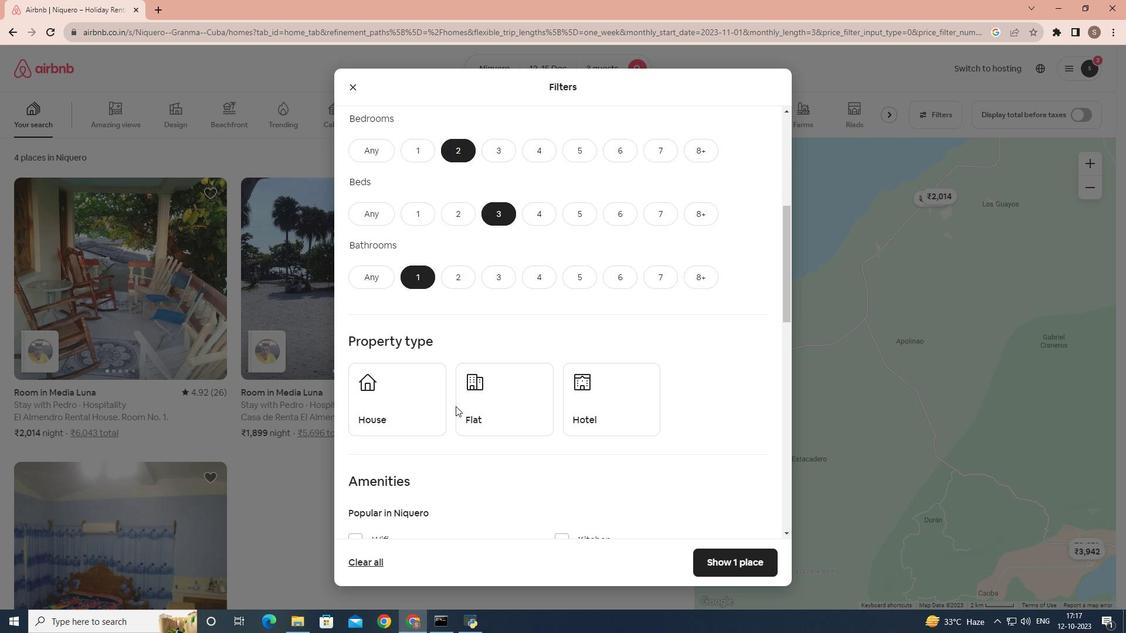 
Action: Mouse moved to (479, 273)
Screenshot: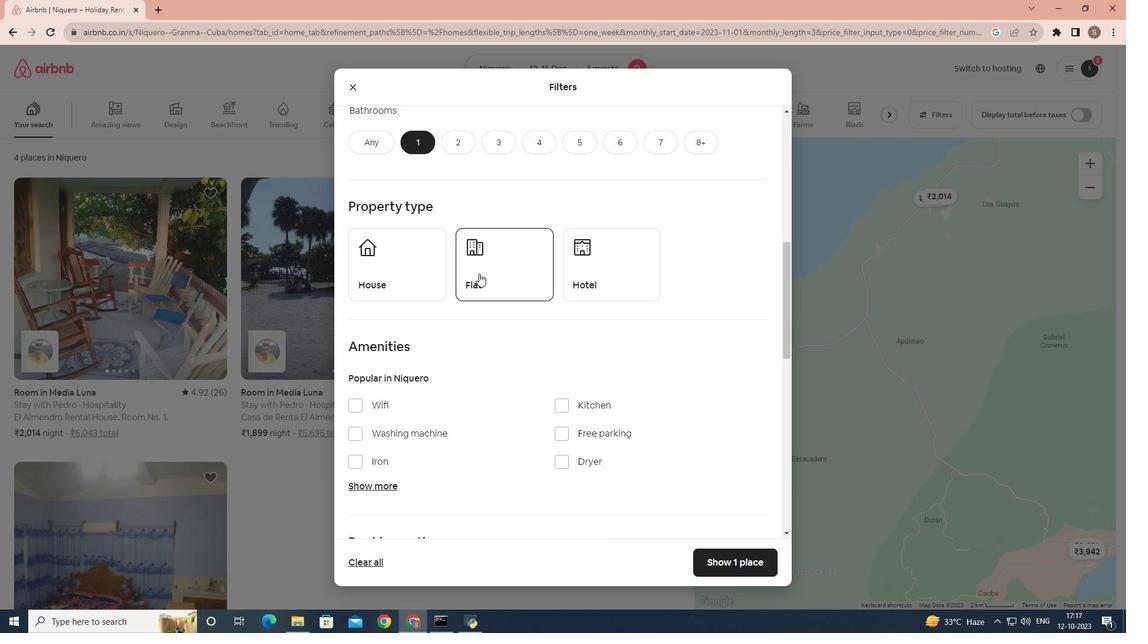 
Action: Mouse pressed left at (479, 273)
Screenshot: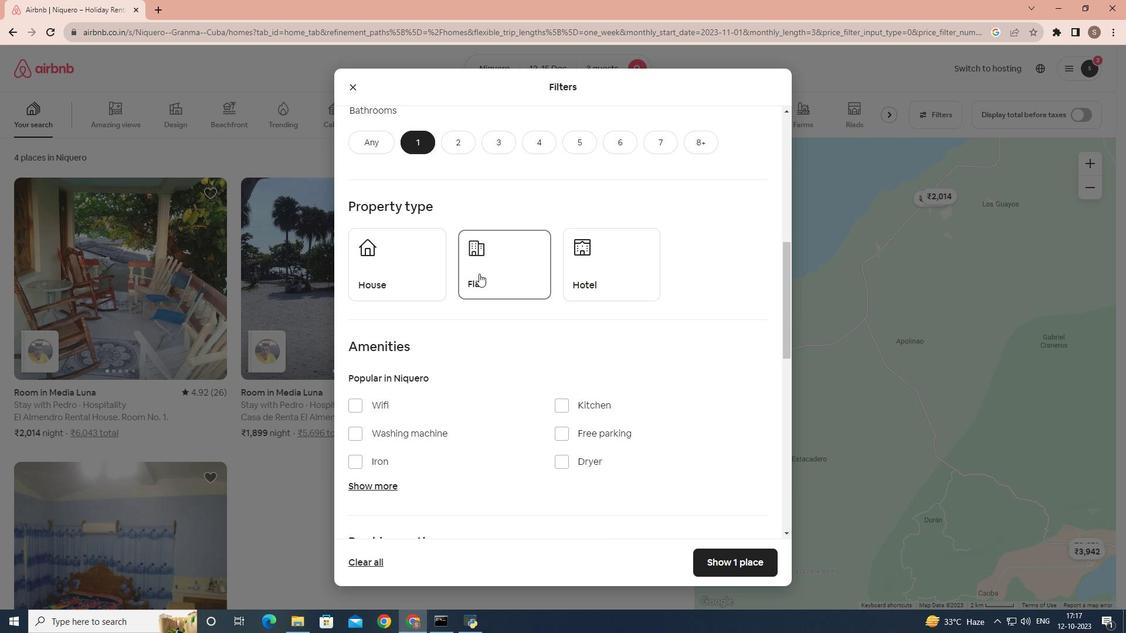 
Action: Mouse moved to (458, 418)
Screenshot: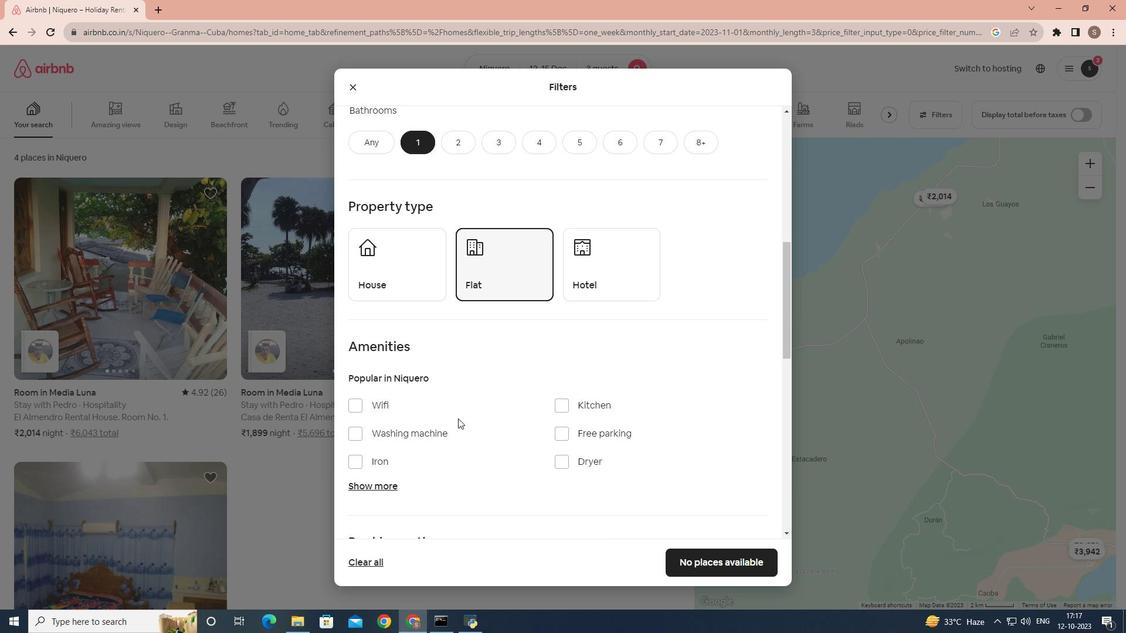
Action: Mouse scrolled (458, 418) with delta (0, 0)
Screenshot: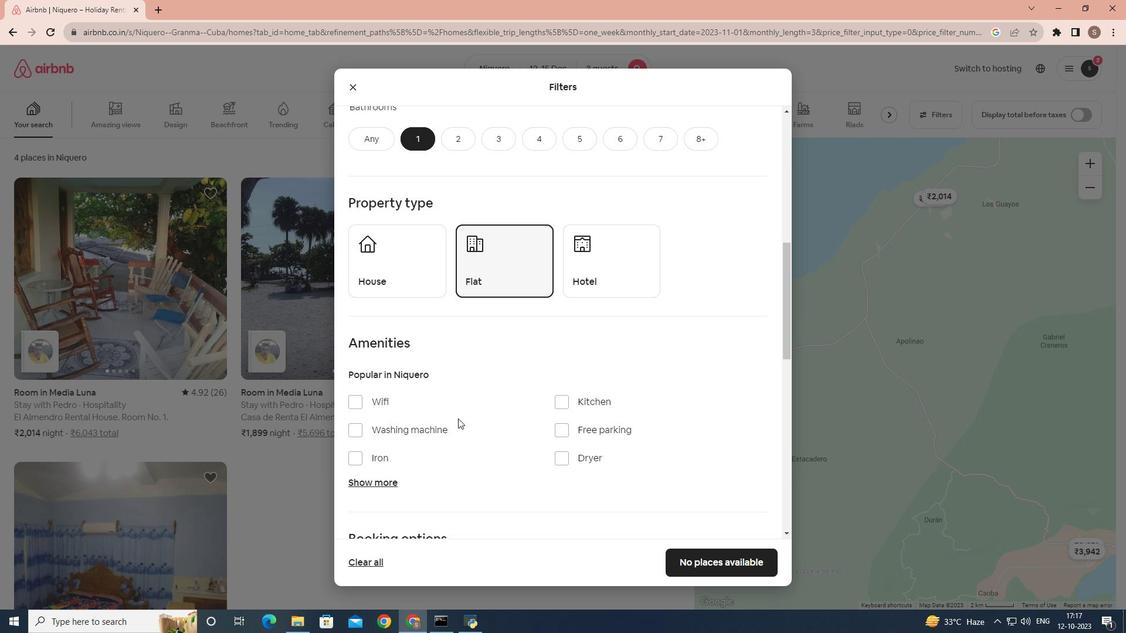 
Action: Mouse scrolled (458, 418) with delta (0, 0)
Screenshot: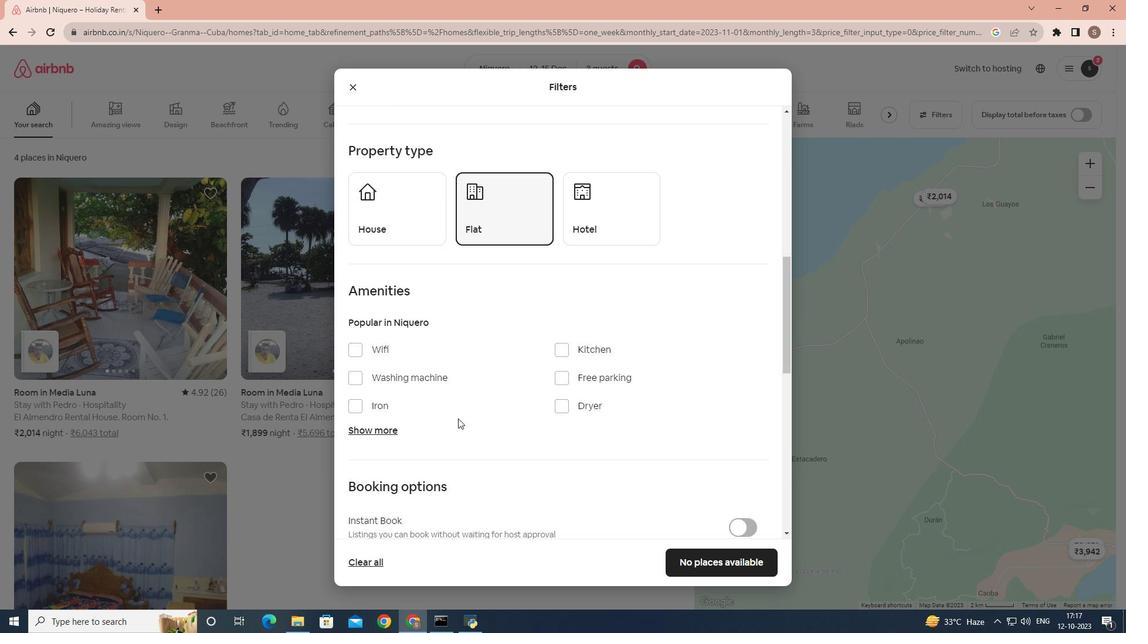 
Action: Mouse moved to (468, 408)
Screenshot: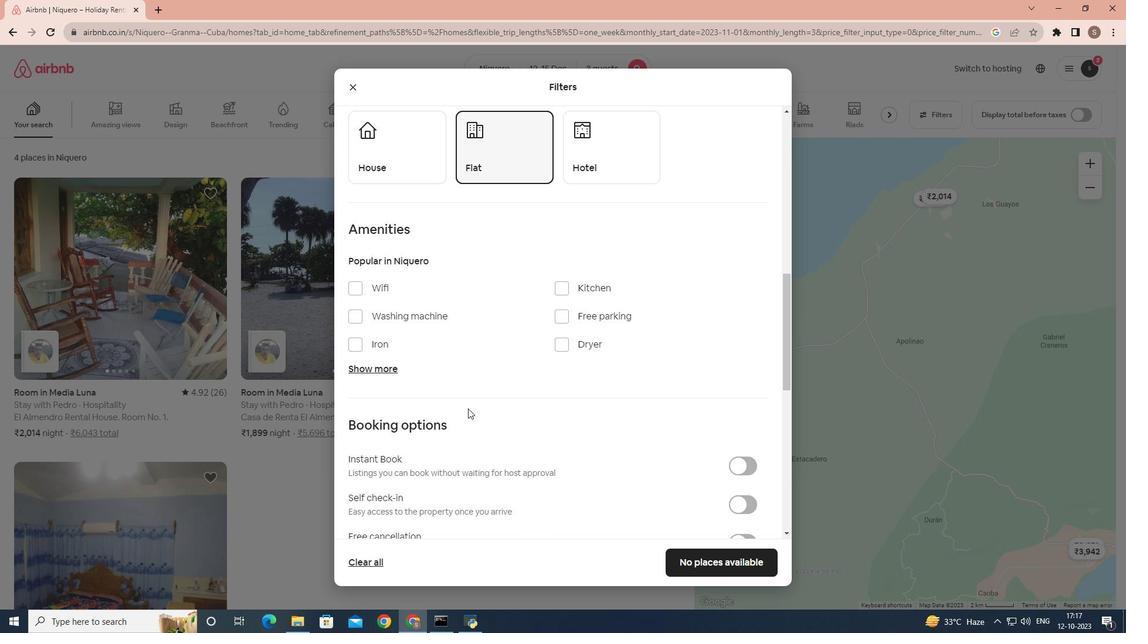
Action: Mouse scrolled (468, 408) with delta (0, 0)
Screenshot: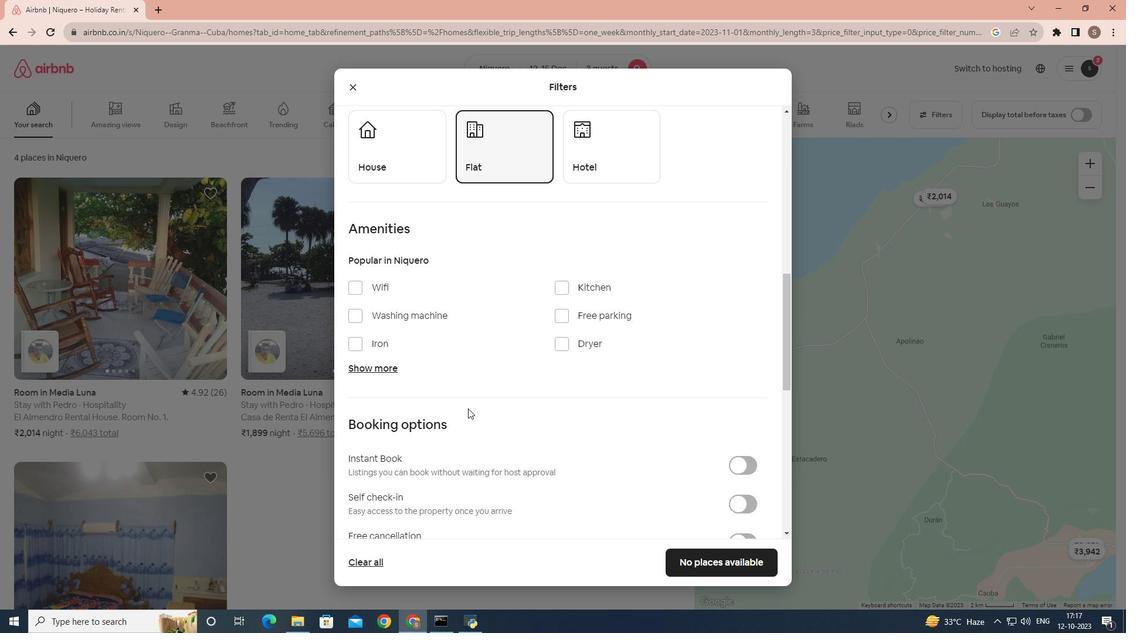 
Action: Mouse scrolled (468, 408) with delta (0, 0)
Screenshot: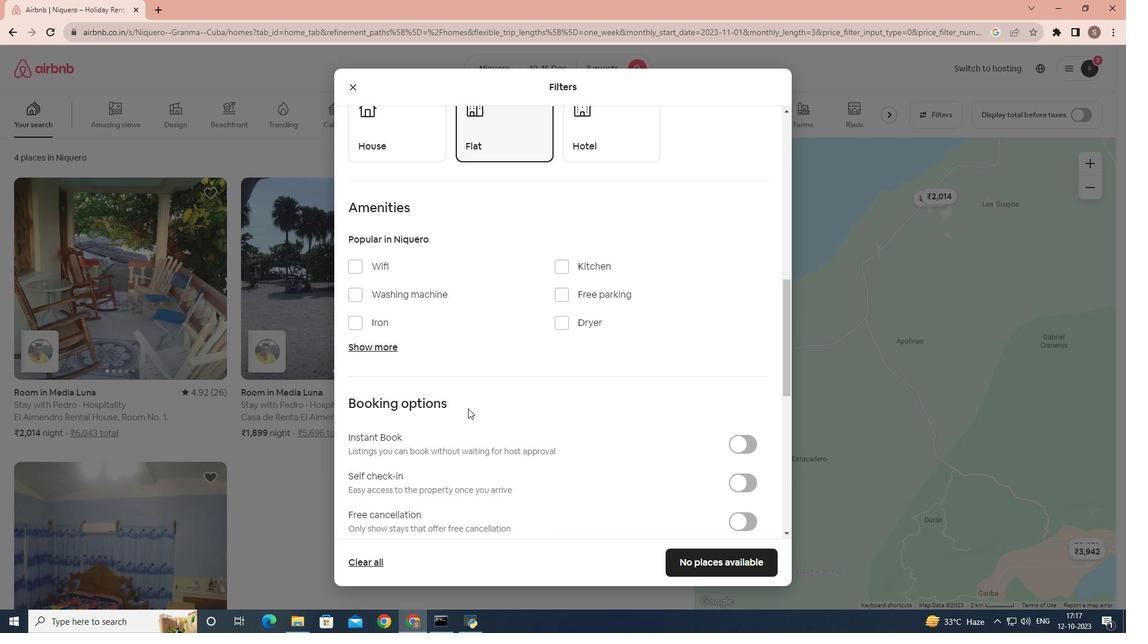 
Action: Mouse moved to (718, 564)
Screenshot: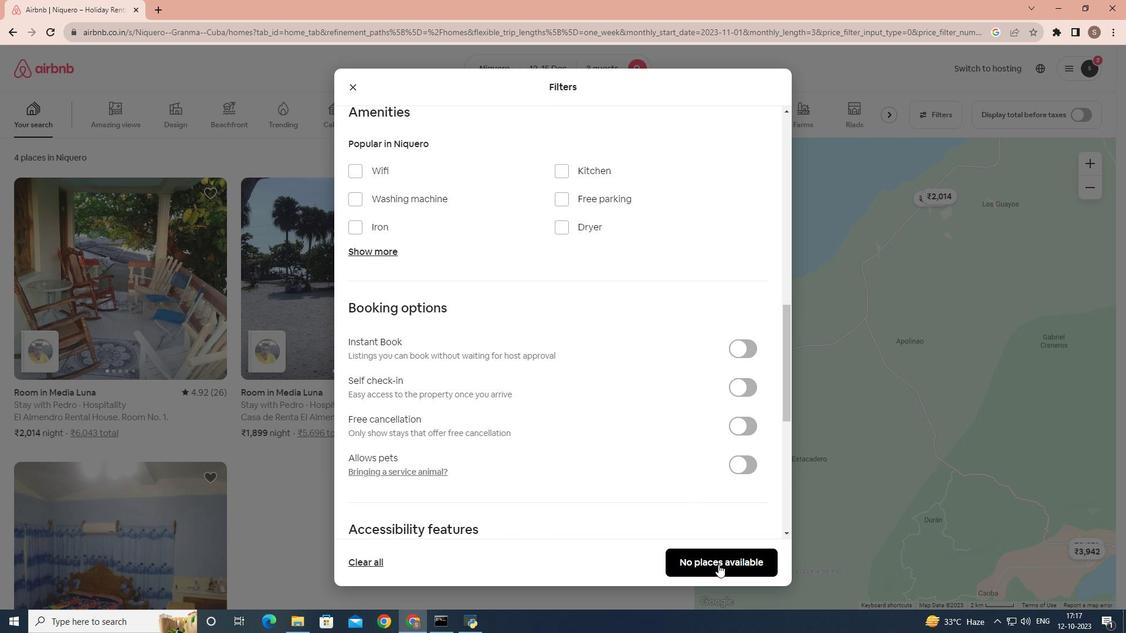 
Action: Mouse pressed left at (718, 564)
Screenshot: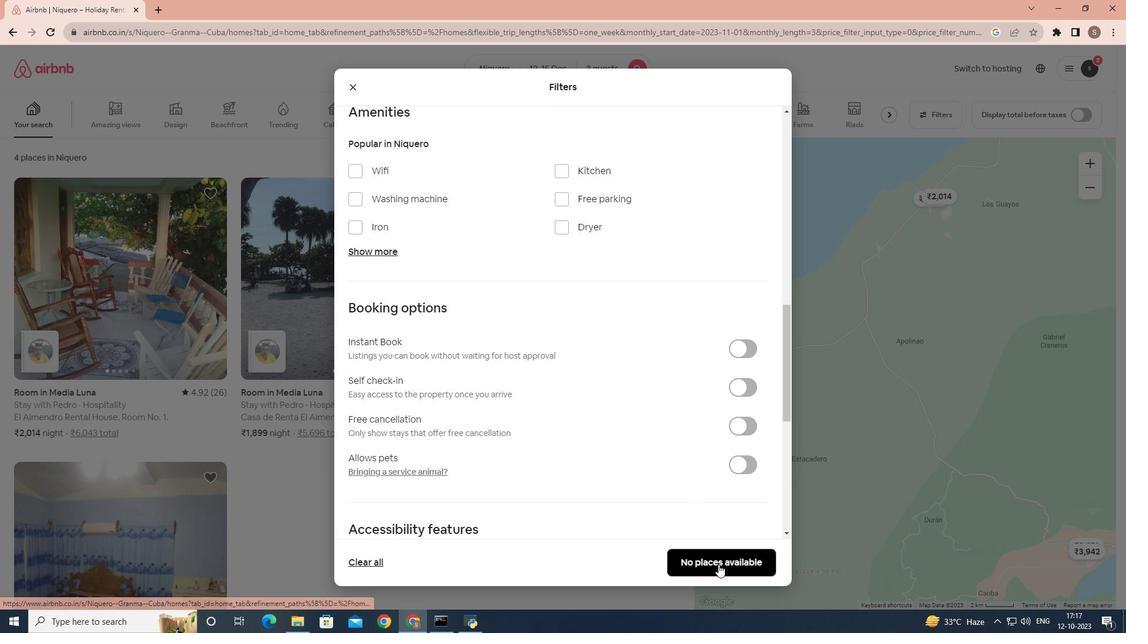 
Action: Mouse moved to (718, 564)
Screenshot: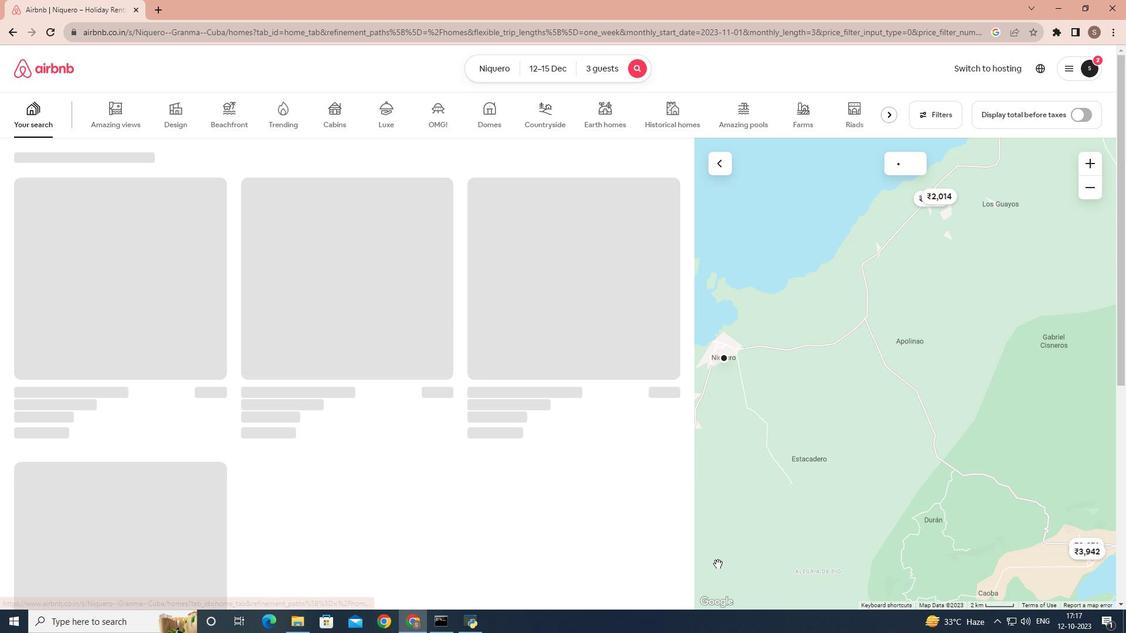 
